 Task: Create a due date automation trigger when advanced on, 2 days after a card is due add fields without custom field "Resume" set to a number lower than 1 and greater than 10 at 11:00 AM.
Action: Mouse moved to (873, 249)
Screenshot: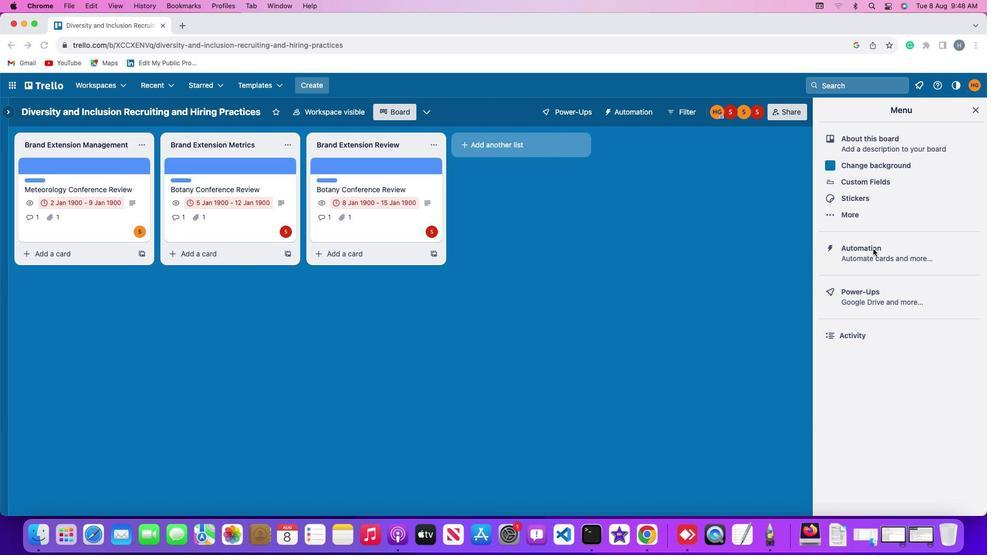 
Action: Mouse pressed left at (873, 249)
Screenshot: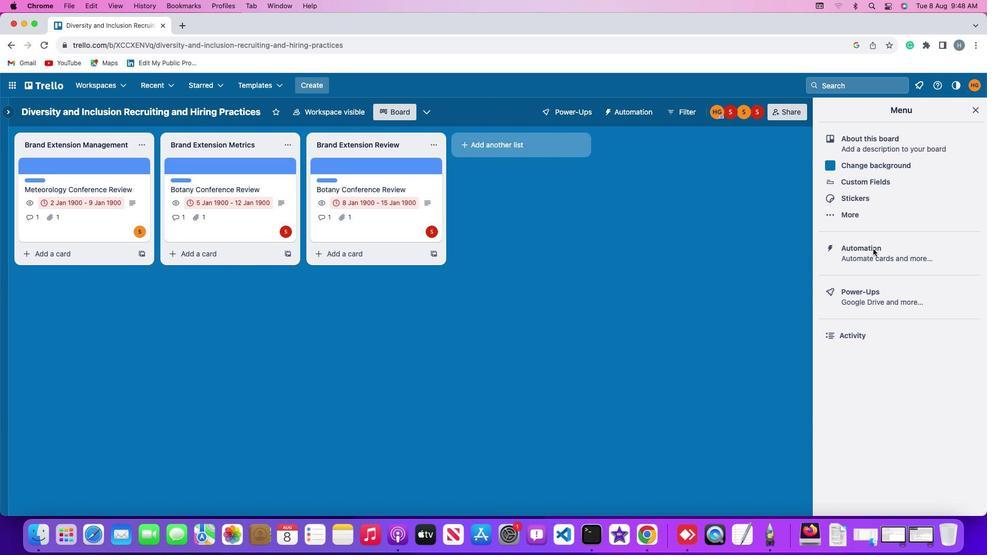
Action: Mouse pressed left at (873, 249)
Screenshot: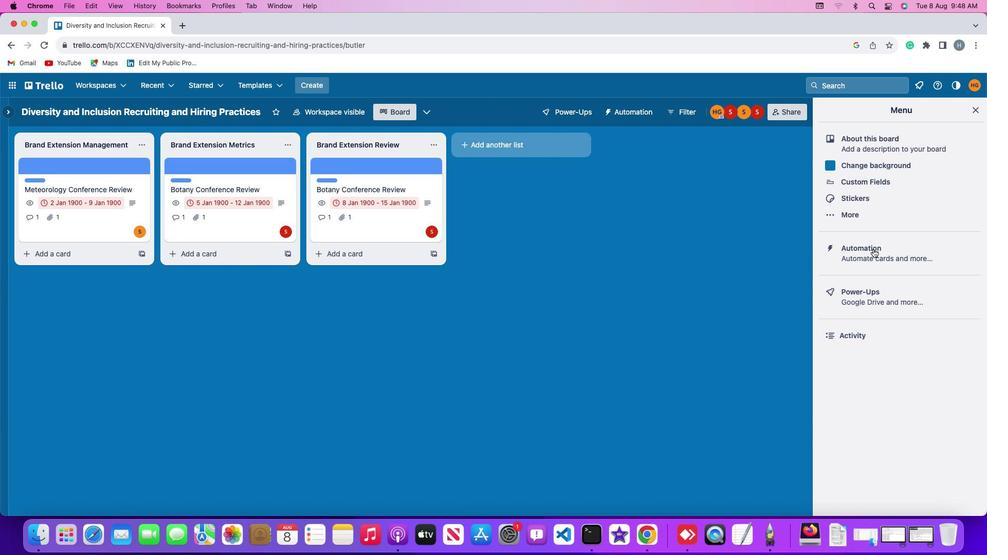 
Action: Mouse moved to (74, 245)
Screenshot: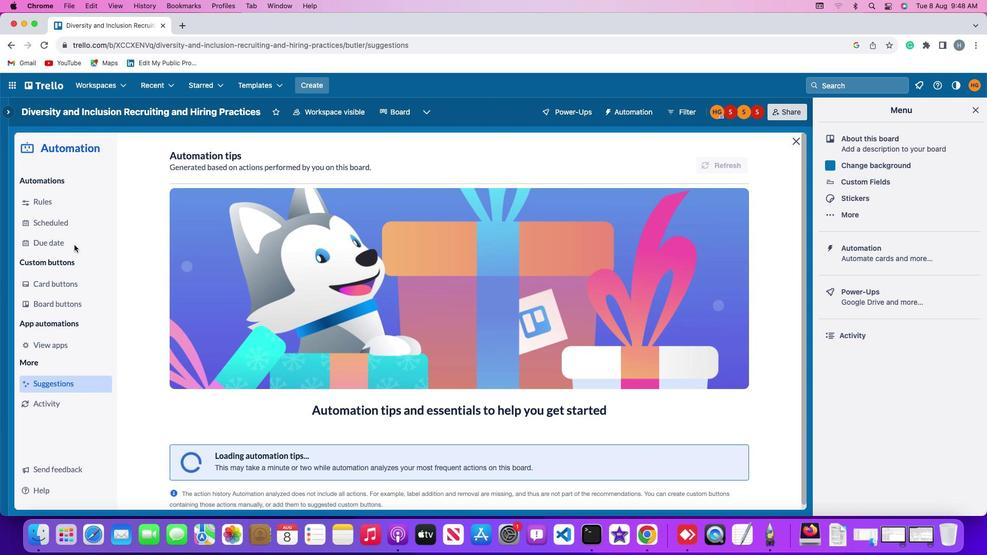 
Action: Mouse pressed left at (74, 245)
Screenshot: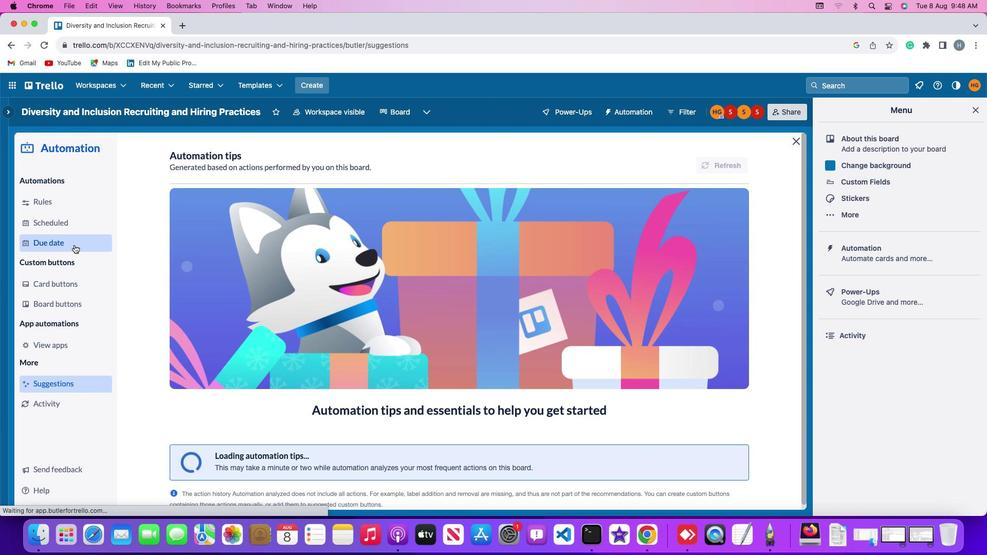 
Action: Mouse moved to (698, 159)
Screenshot: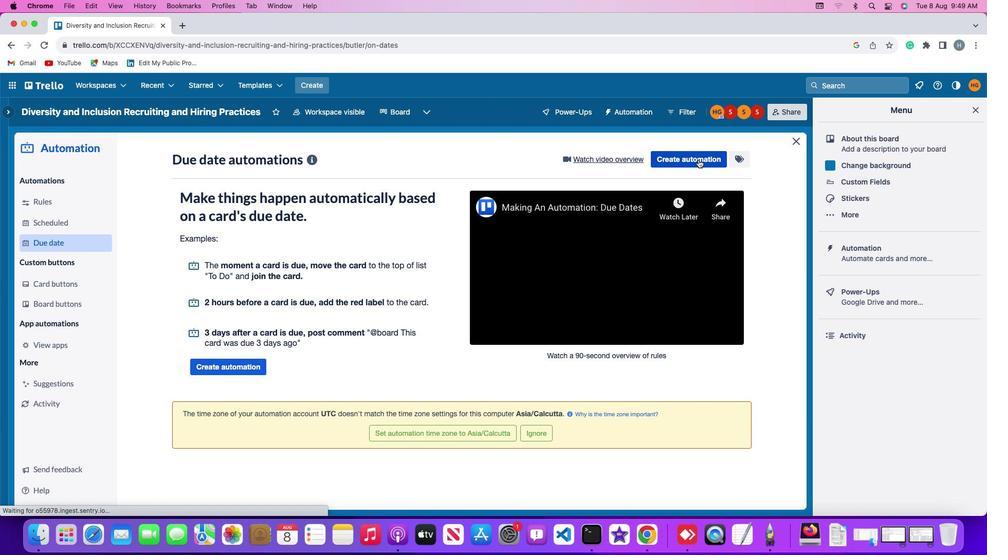 
Action: Mouse pressed left at (698, 159)
Screenshot: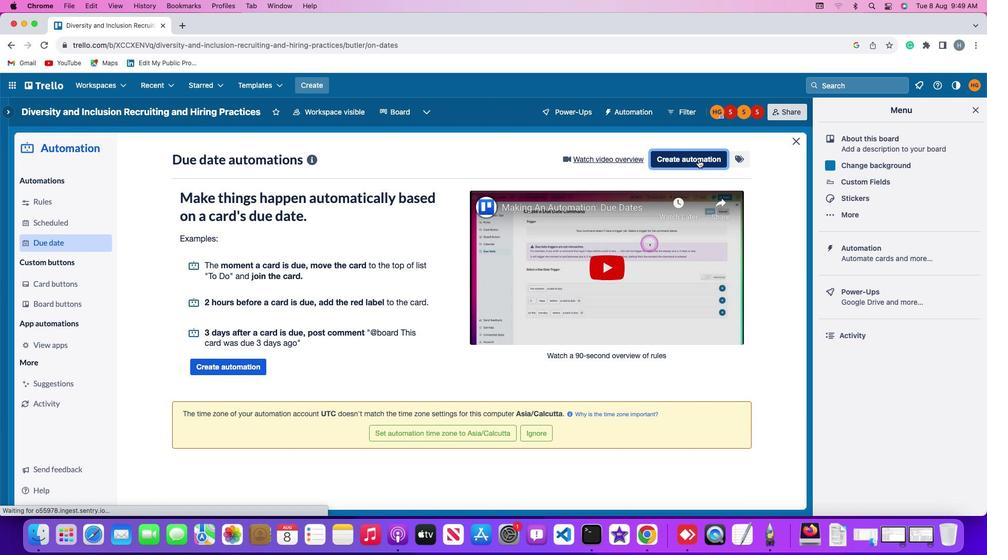 
Action: Mouse moved to (334, 258)
Screenshot: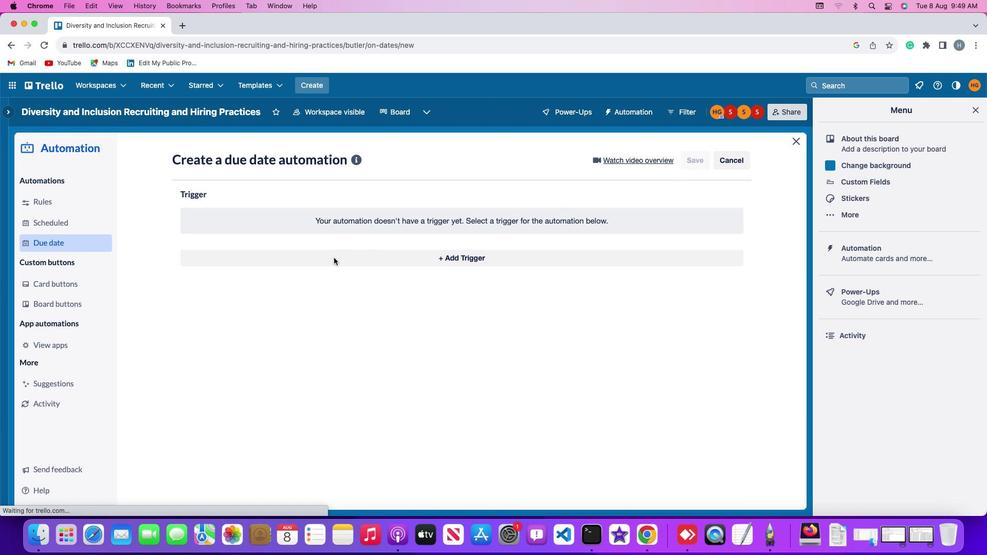 
Action: Mouse pressed left at (334, 258)
Screenshot: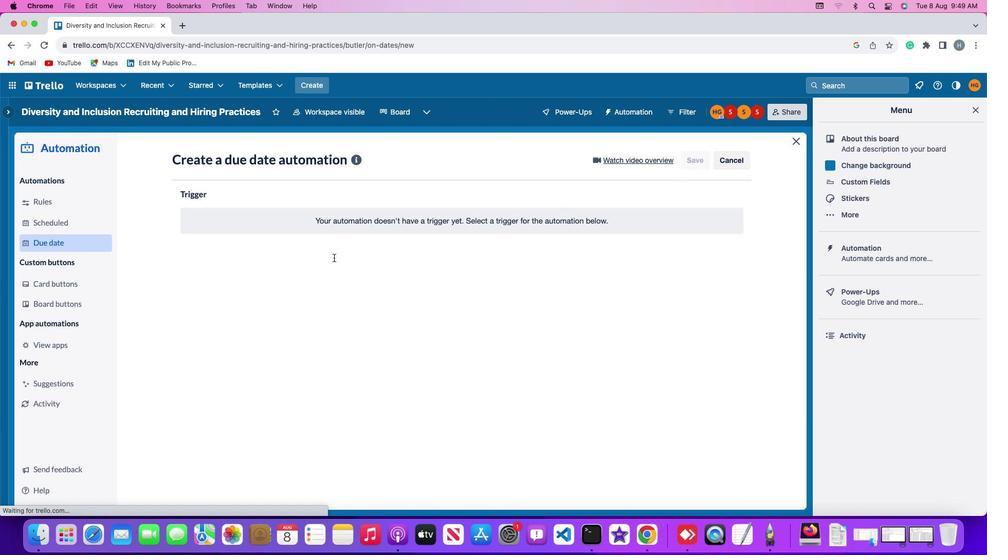 
Action: Mouse moved to (206, 412)
Screenshot: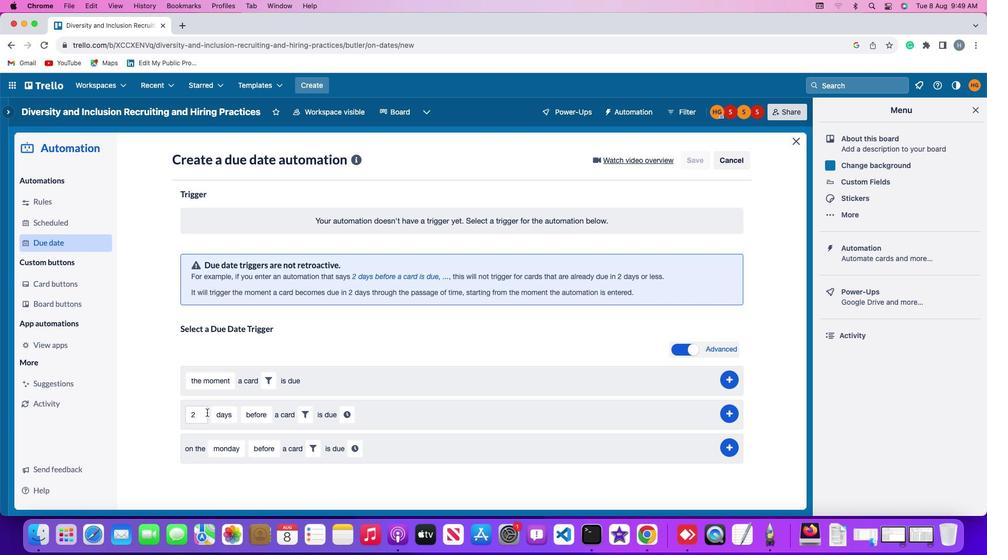 
Action: Mouse pressed left at (206, 412)
Screenshot: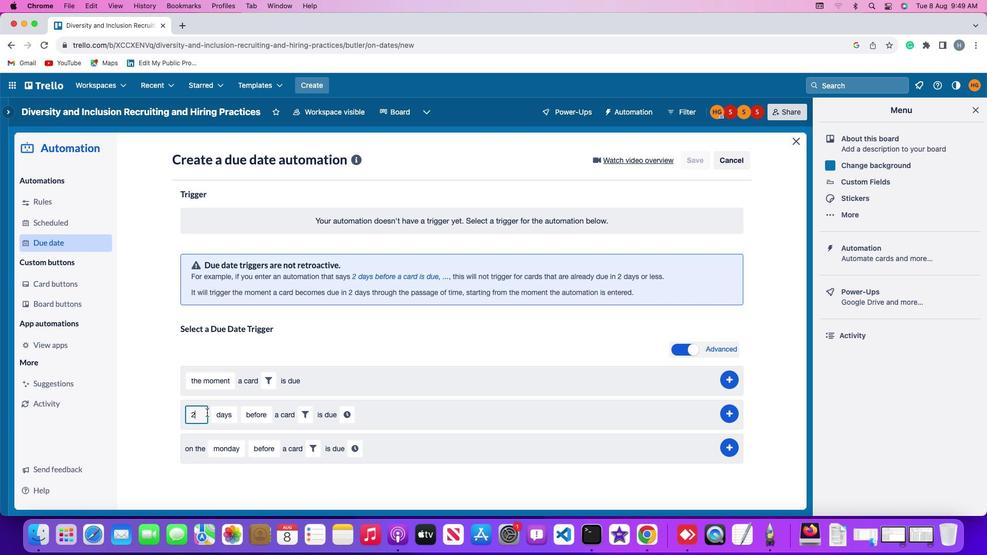 
Action: Key pressed Key.backspace'2'
Screenshot: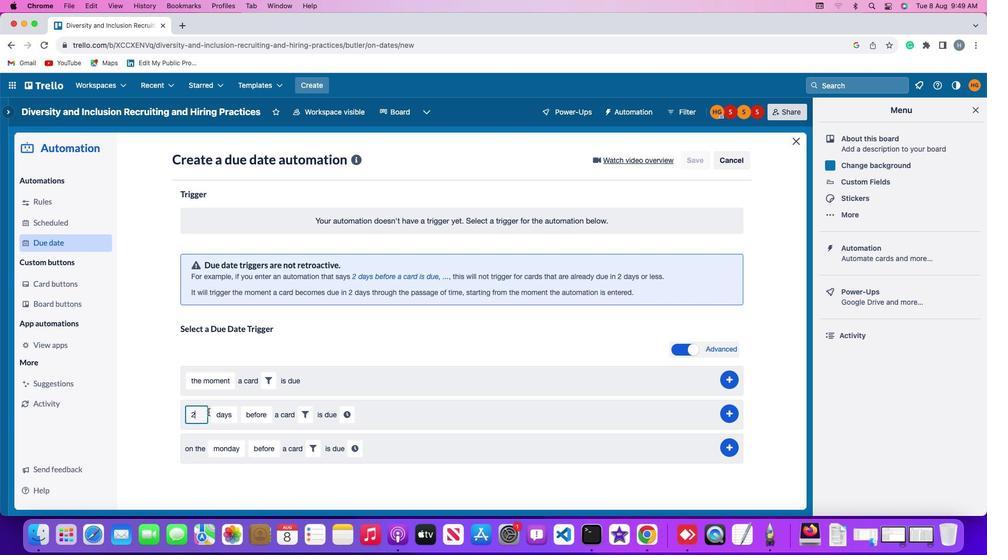 
Action: Mouse moved to (220, 413)
Screenshot: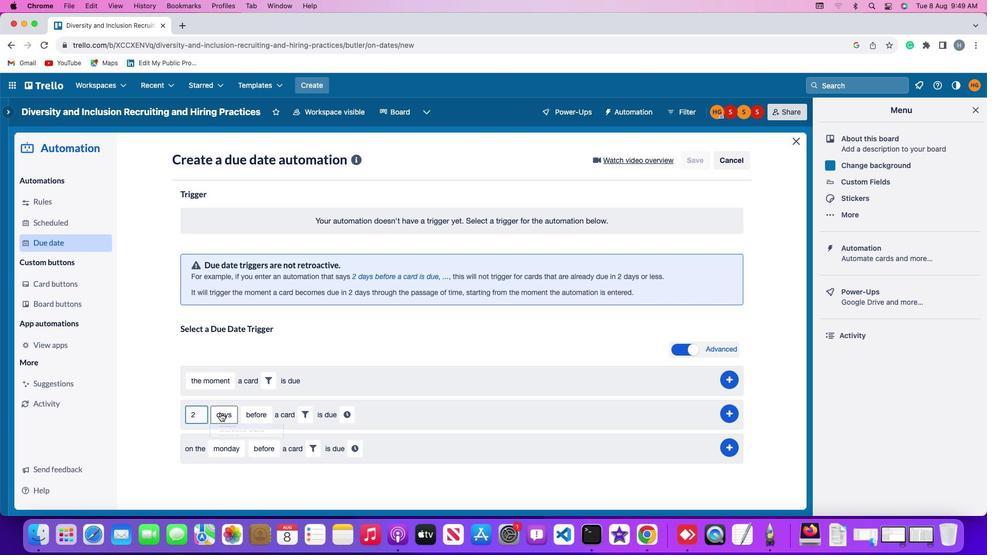 
Action: Mouse pressed left at (220, 413)
Screenshot: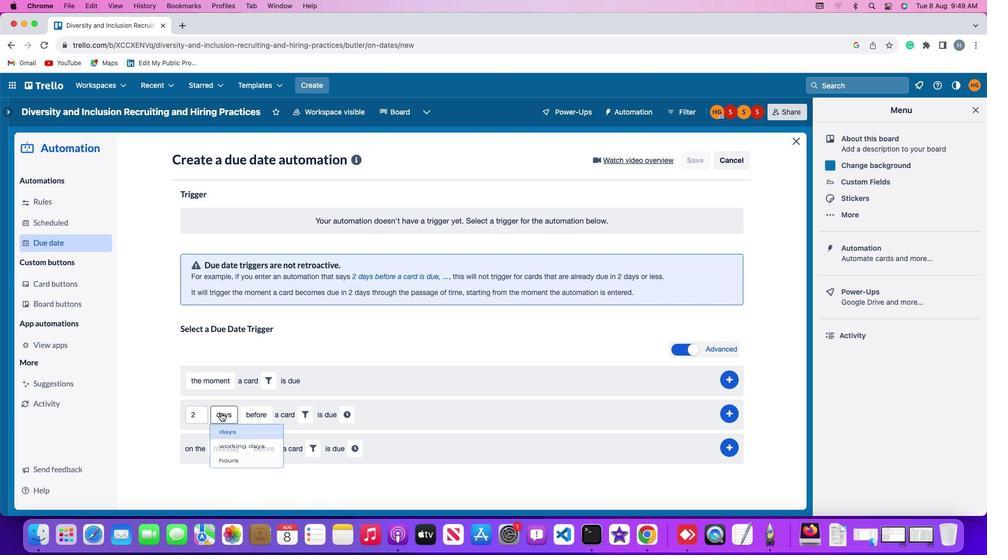 
Action: Mouse moved to (230, 437)
Screenshot: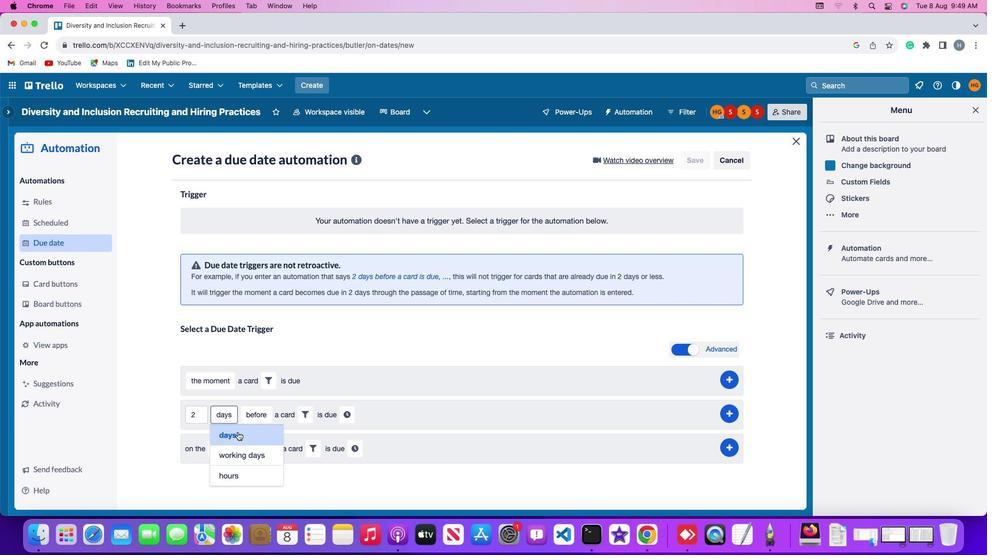 
Action: Mouse pressed left at (230, 437)
Screenshot: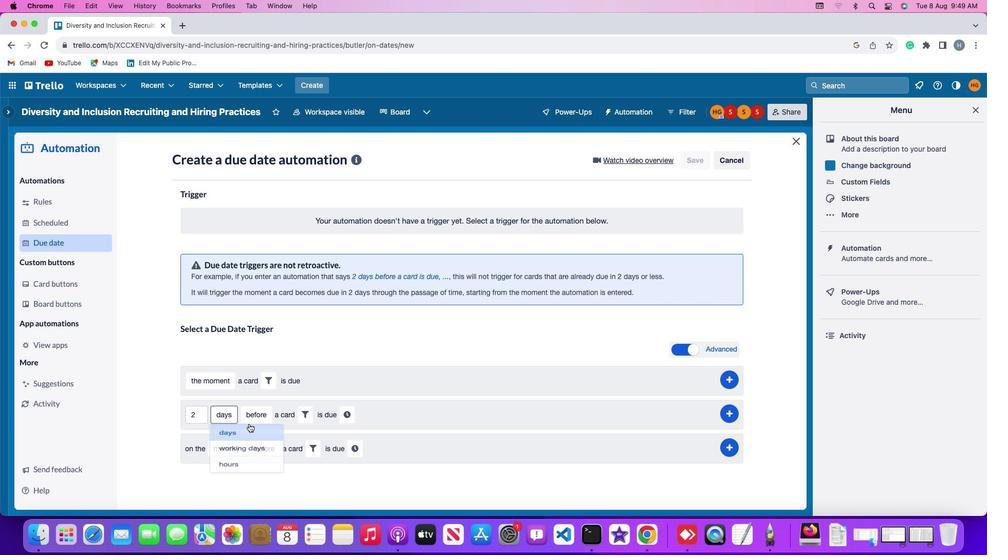 
Action: Mouse moved to (258, 417)
Screenshot: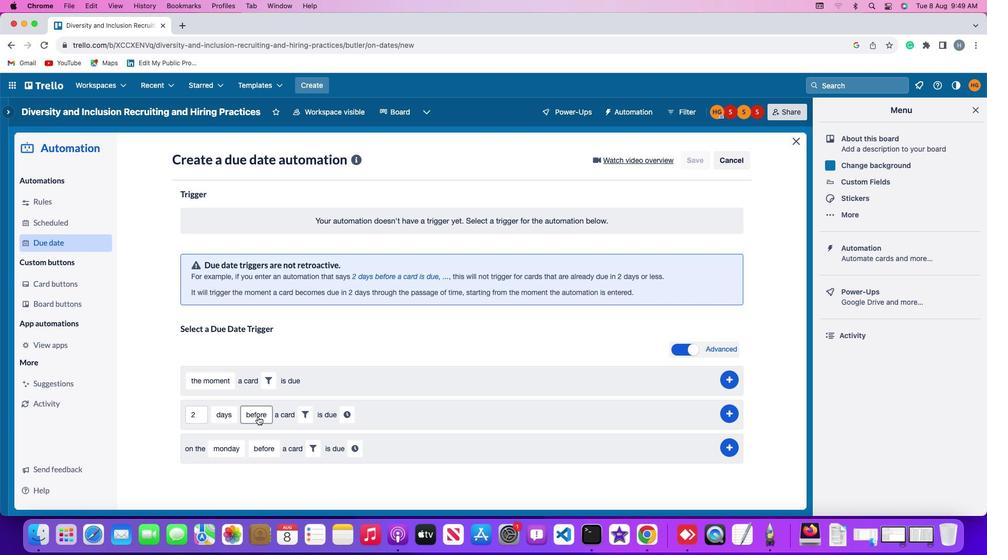 
Action: Mouse pressed left at (258, 417)
Screenshot: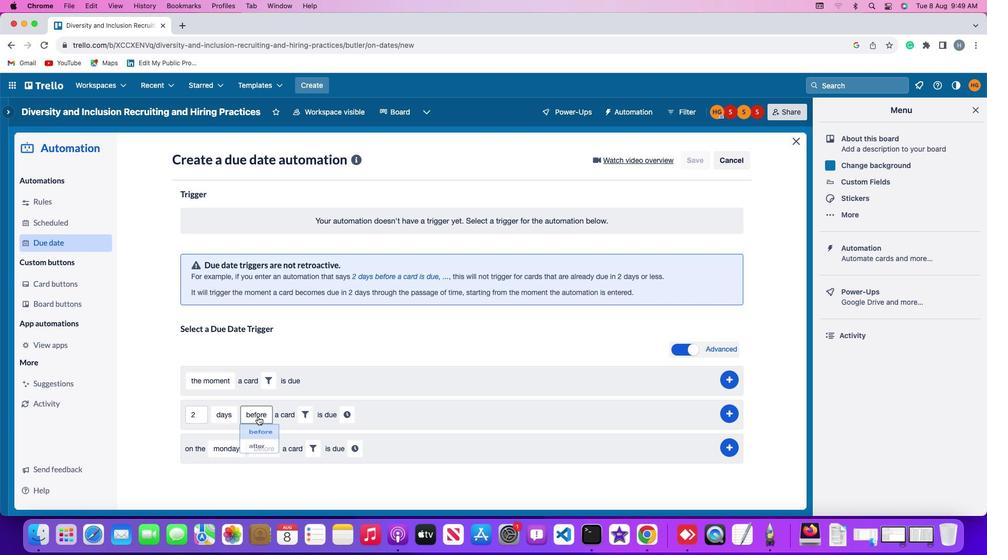 
Action: Mouse moved to (260, 453)
Screenshot: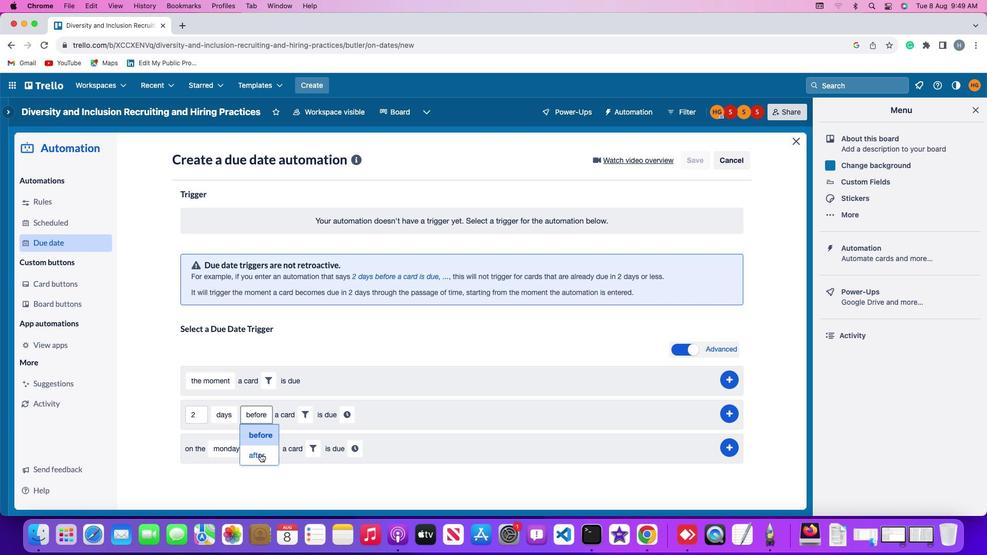 
Action: Mouse pressed left at (260, 453)
Screenshot: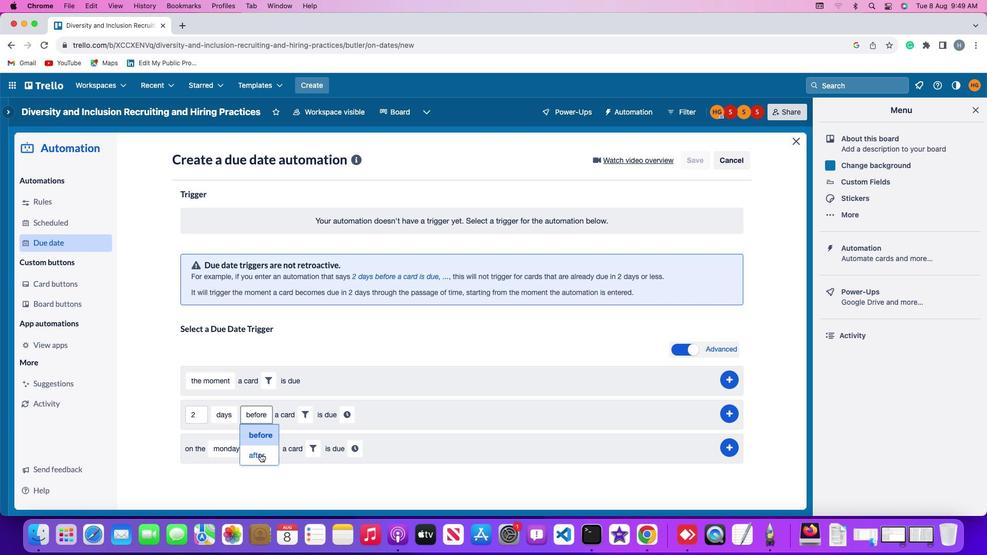 
Action: Mouse moved to (302, 412)
Screenshot: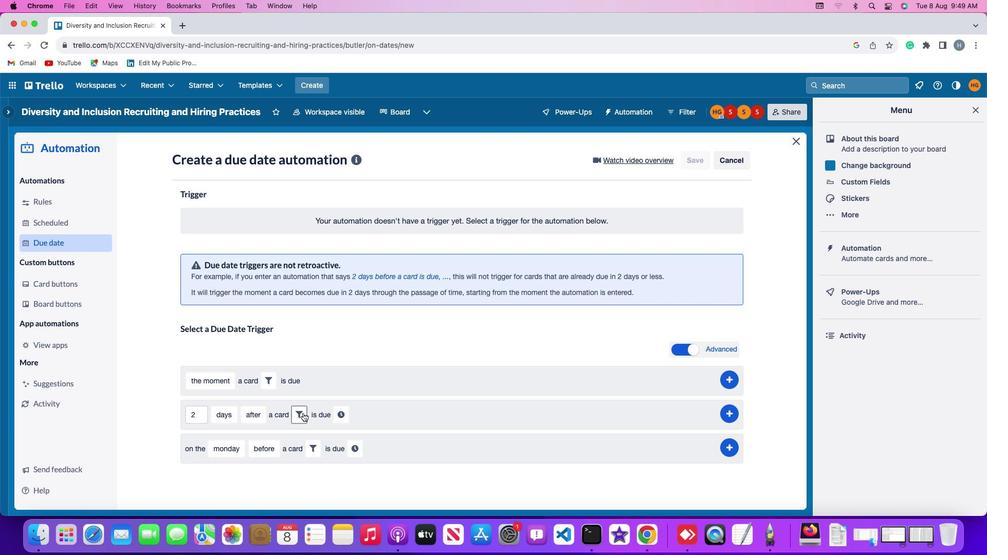 
Action: Mouse pressed left at (302, 412)
Screenshot: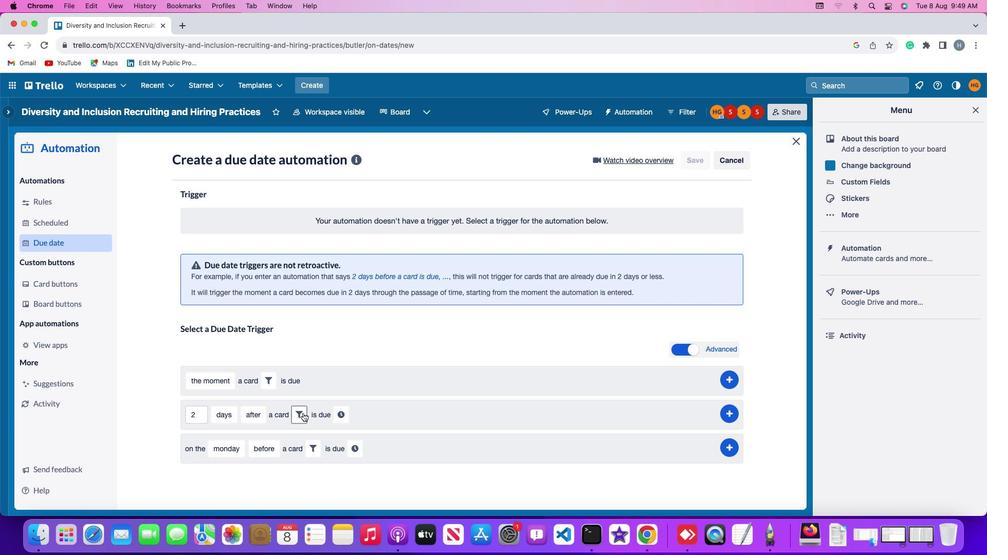 
Action: Mouse moved to (465, 447)
Screenshot: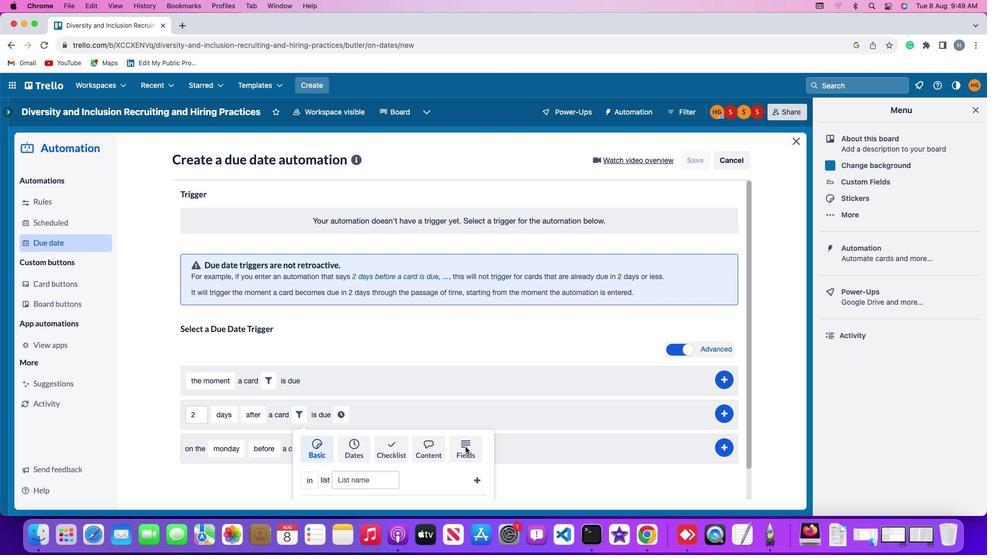
Action: Mouse pressed left at (465, 447)
Screenshot: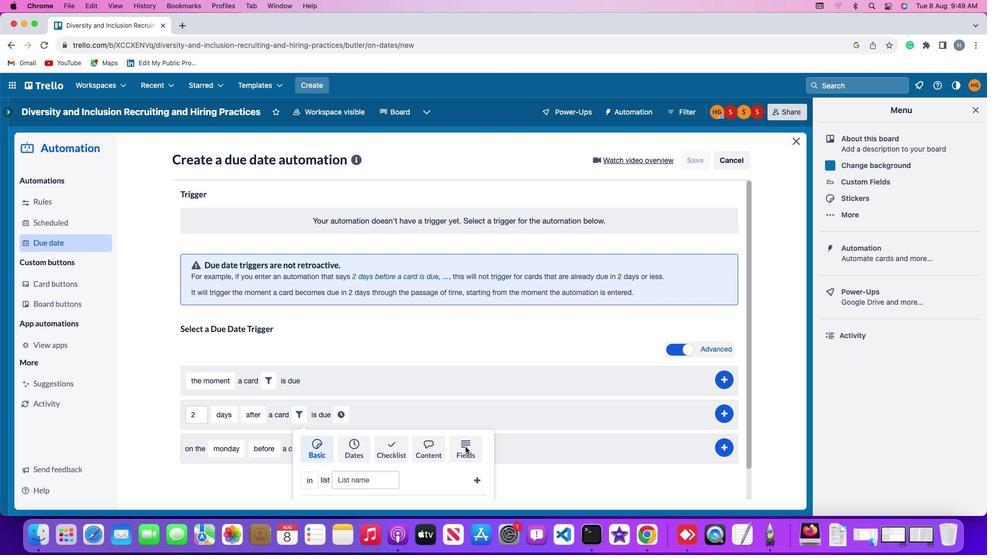 
Action: Mouse moved to (293, 458)
Screenshot: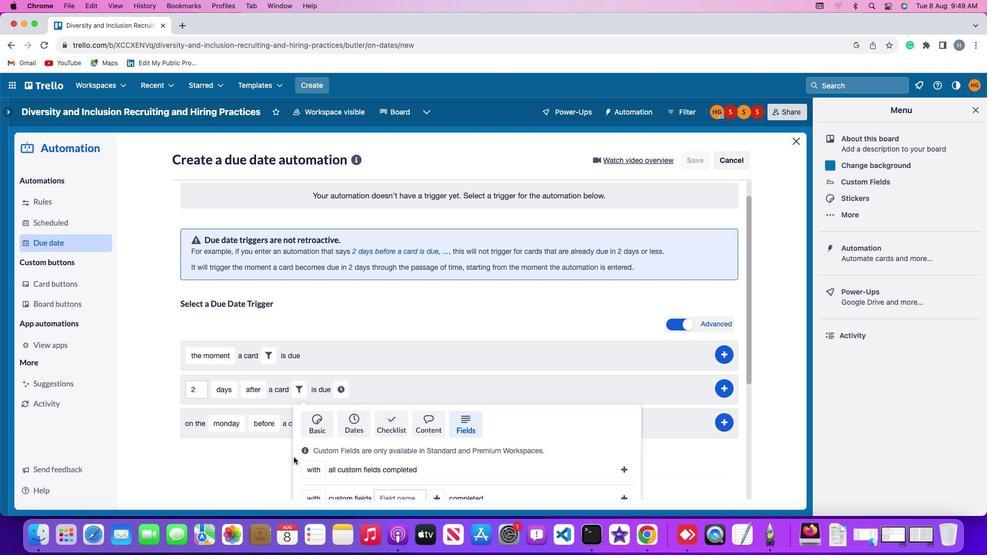 
Action: Mouse scrolled (293, 458) with delta (0, 0)
Screenshot: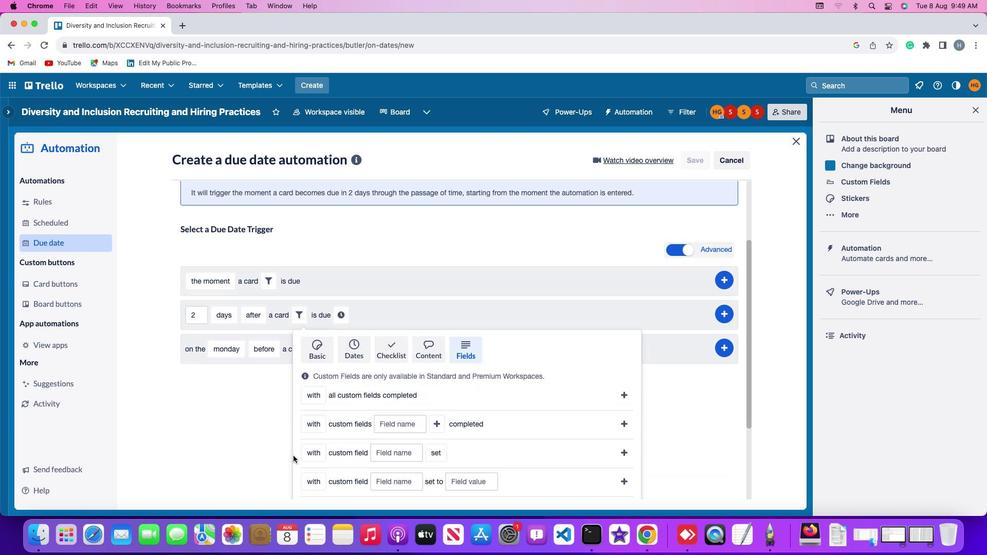 
Action: Mouse scrolled (293, 458) with delta (0, 0)
Screenshot: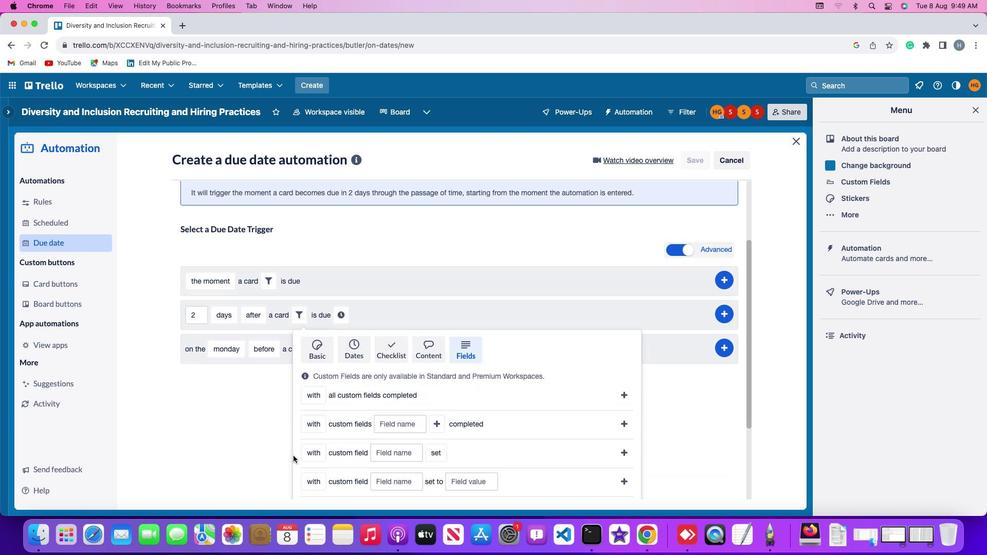 
Action: Mouse scrolled (293, 458) with delta (0, -1)
Screenshot: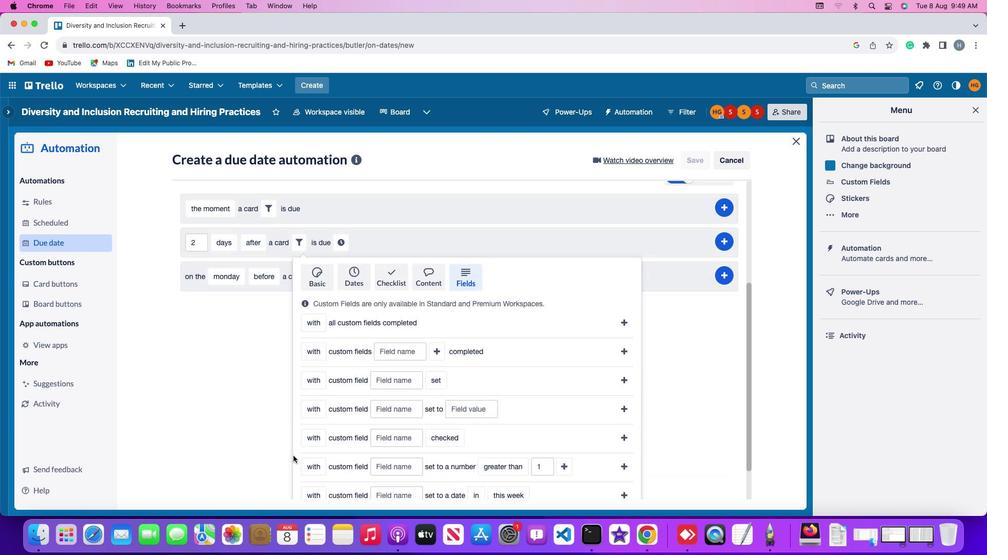 
Action: Mouse scrolled (293, 458) with delta (0, -2)
Screenshot: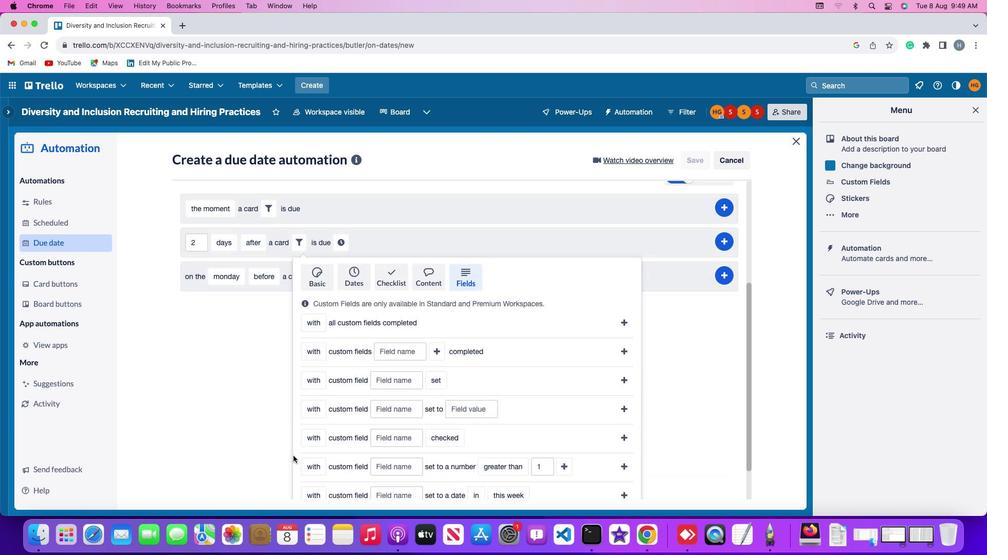 
Action: Mouse moved to (293, 457)
Screenshot: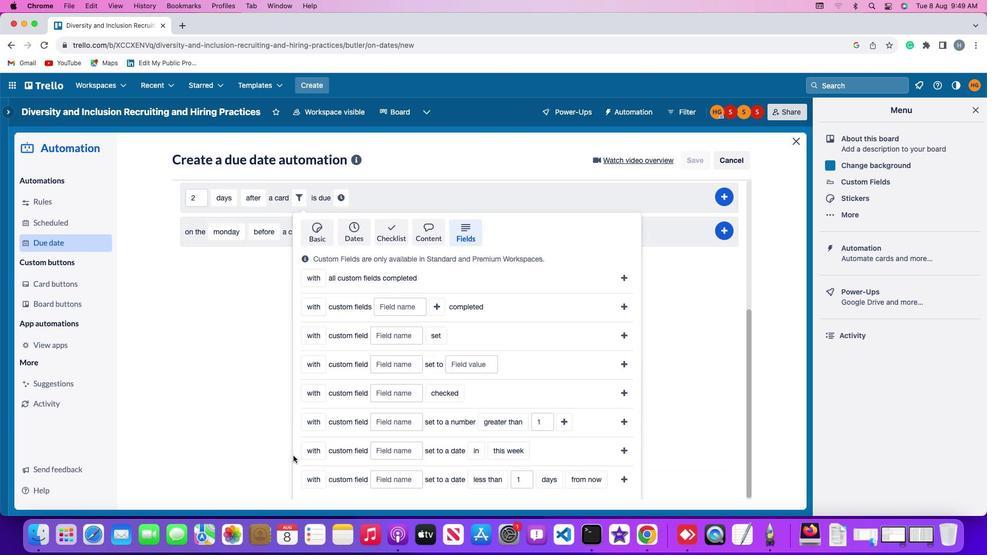 
Action: Mouse scrolled (293, 457) with delta (0, -2)
Screenshot: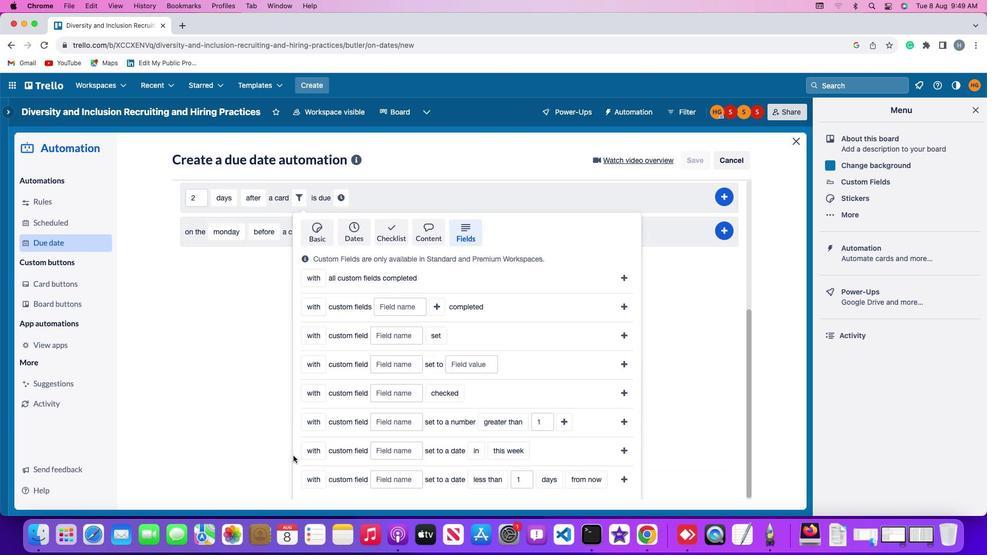 
Action: Mouse moved to (307, 424)
Screenshot: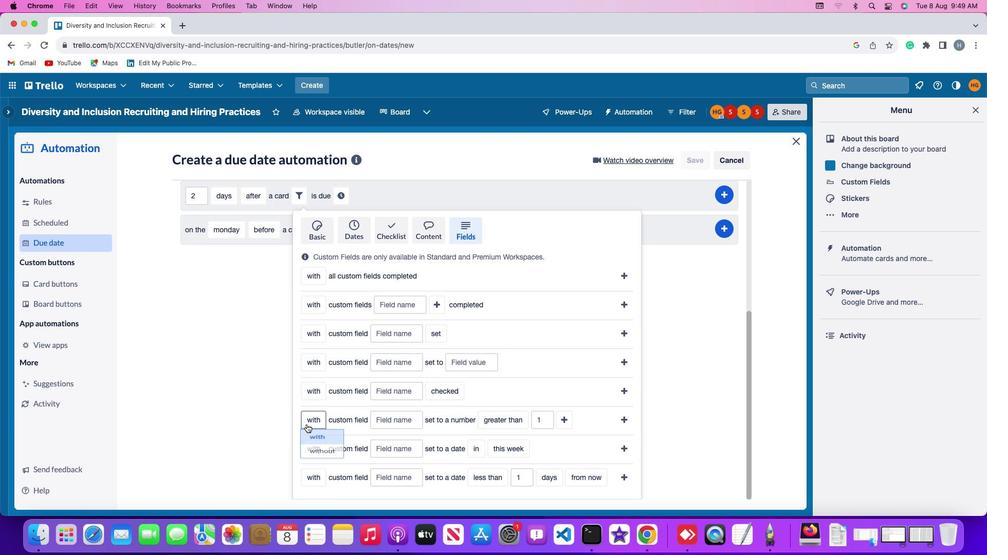 
Action: Mouse pressed left at (307, 424)
Screenshot: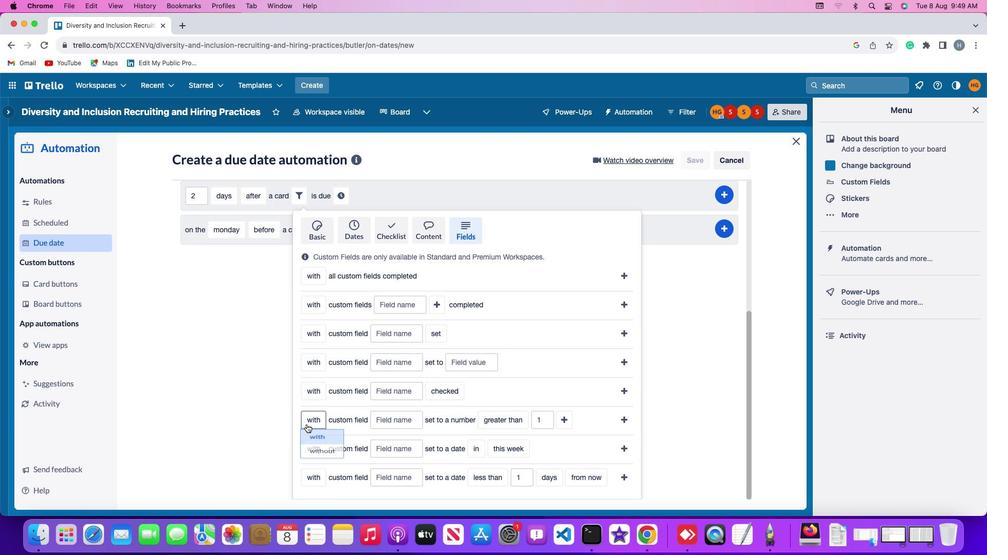 
Action: Mouse moved to (314, 458)
Screenshot: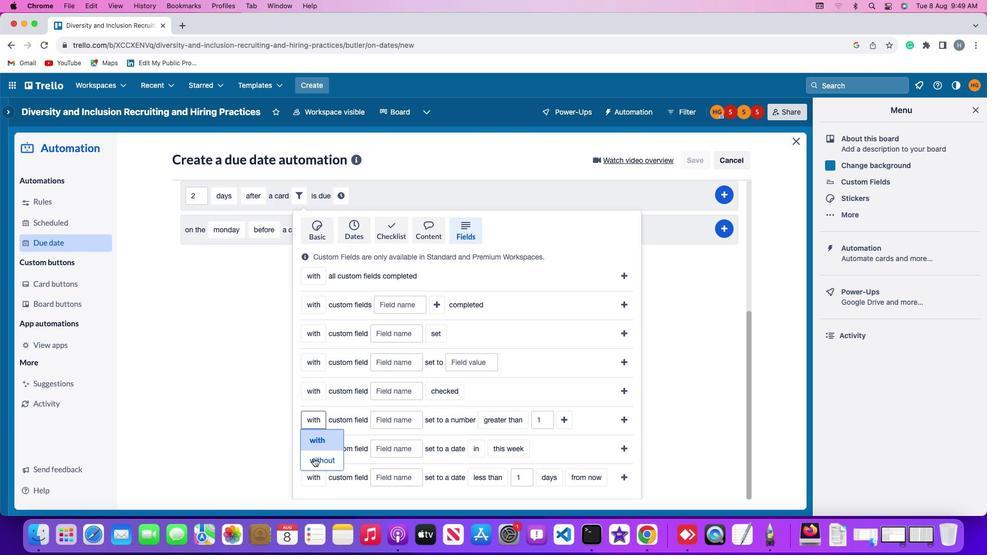 
Action: Mouse pressed left at (314, 458)
Screenshot: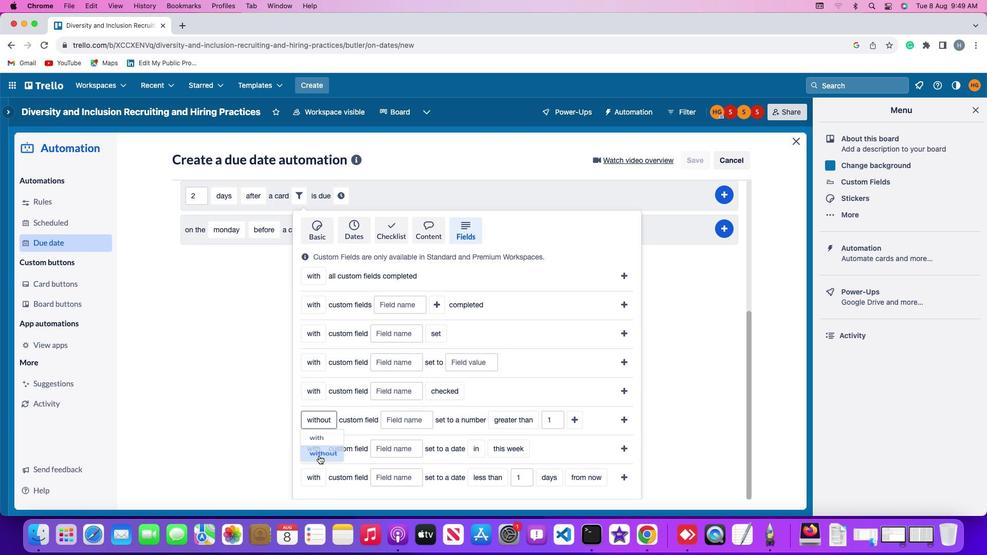 
Action: Mouse moved to (409, 421)
Screenshot: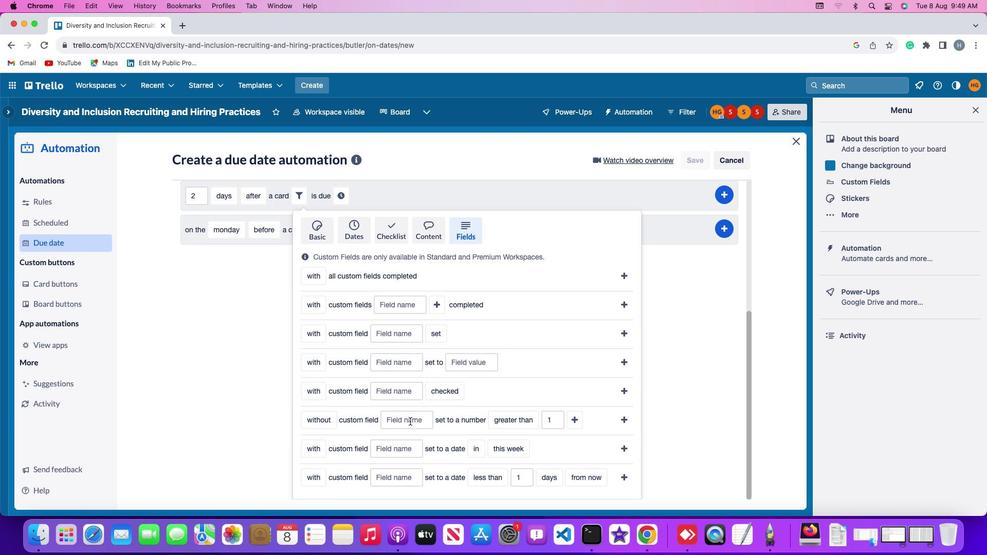 
Action: Mouse pressed left at (409, 421)
Screenshot: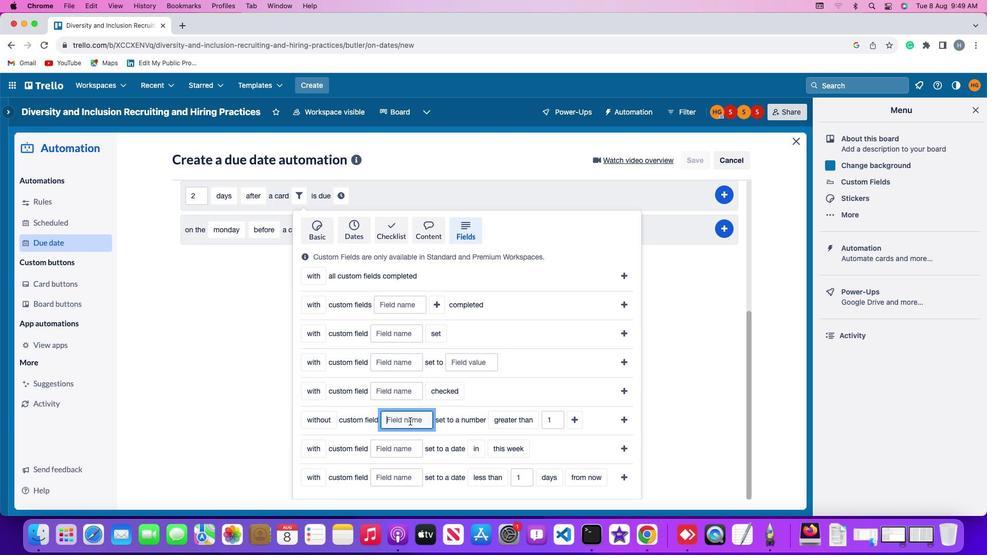 
Action: Key pressed Key.shift'R''e''s''u''m''e'
Screenshot: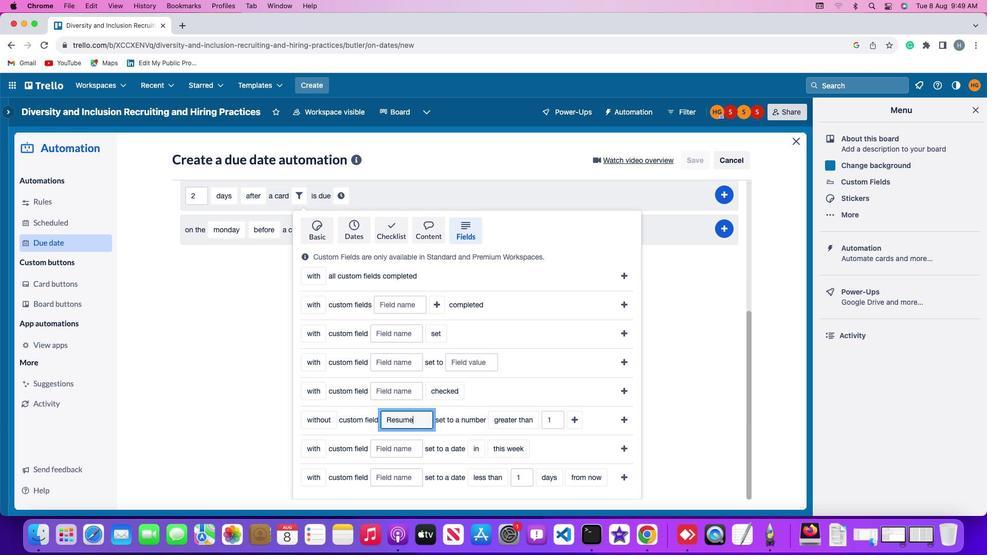 
Action: Mouse moved to (515, 422)
Screenshot: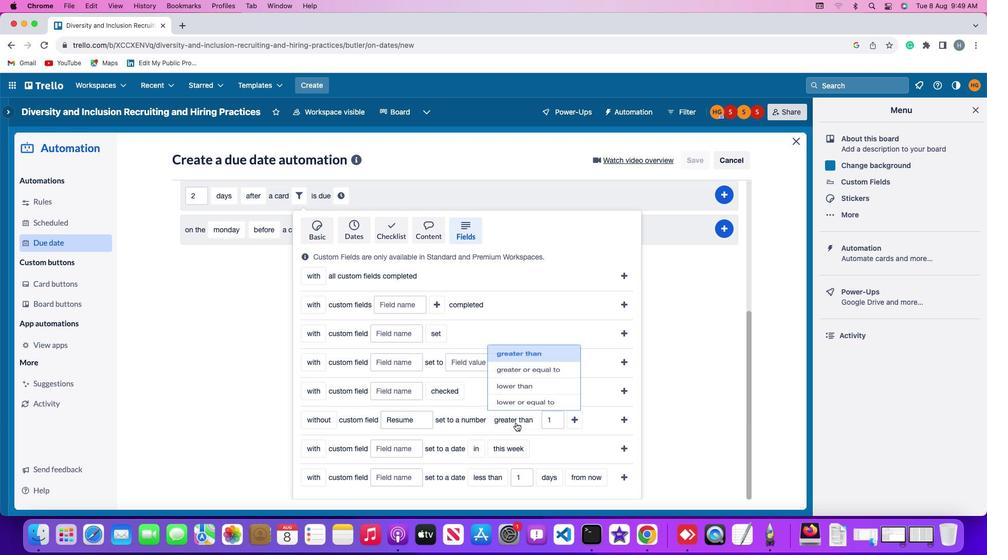 
Action: Mouse pressed left at (515, 422)
Screenshot: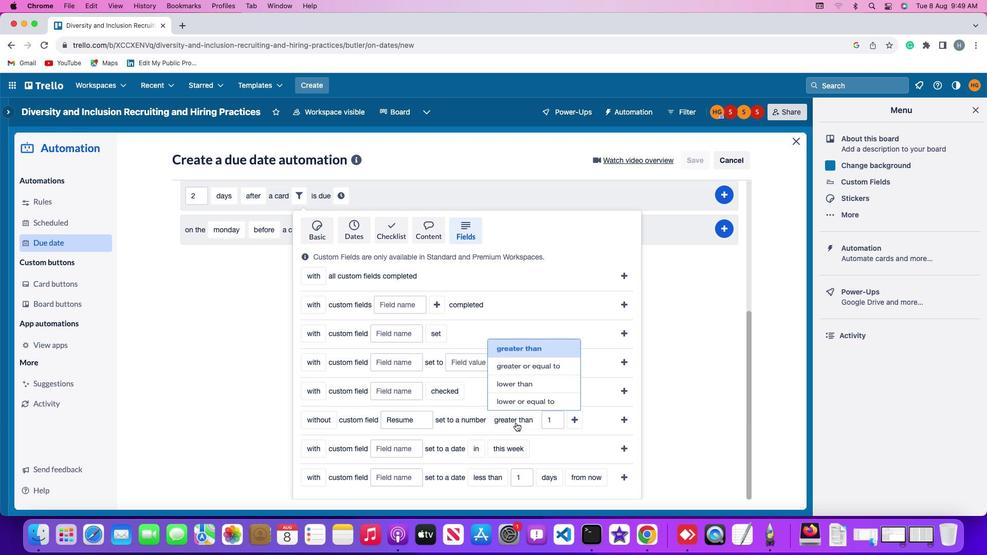 
Action: Mouse moved to (520, 378)
Screenshot: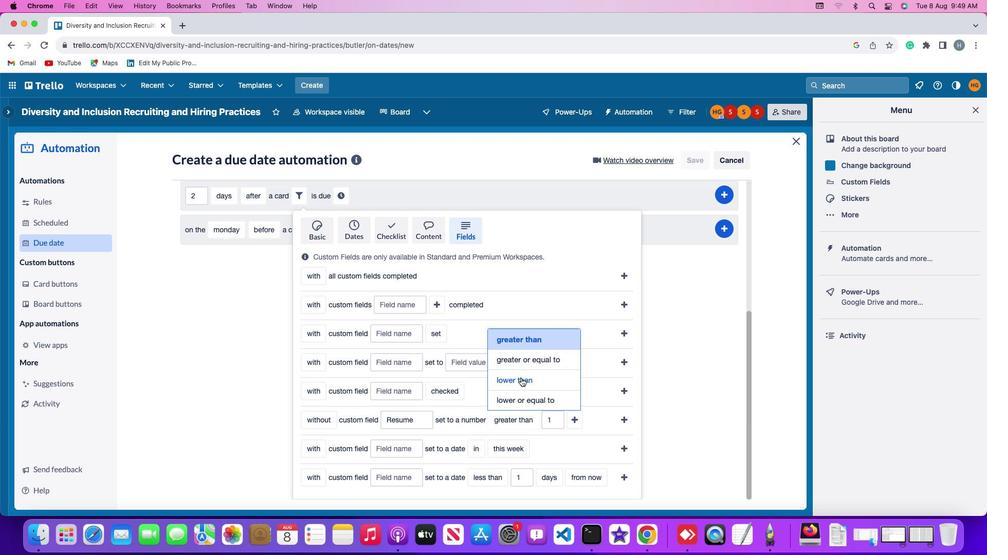 
Action: Mouse pressed left at (520, 378)
Screenshot: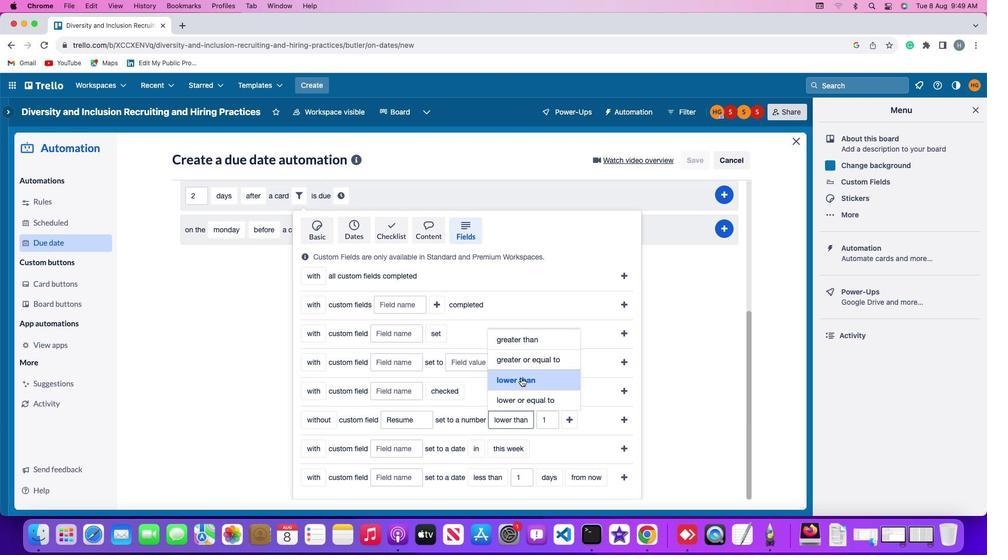 
Action: Mouse moved to (551, 422)
Screenshot: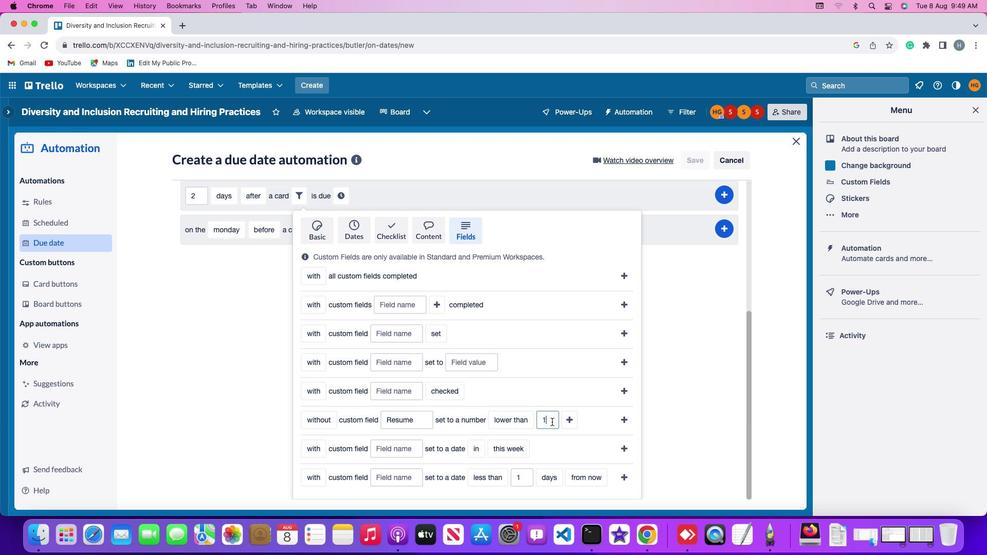 
Action: Mouse pressed left at (551, 422)
Screenshot: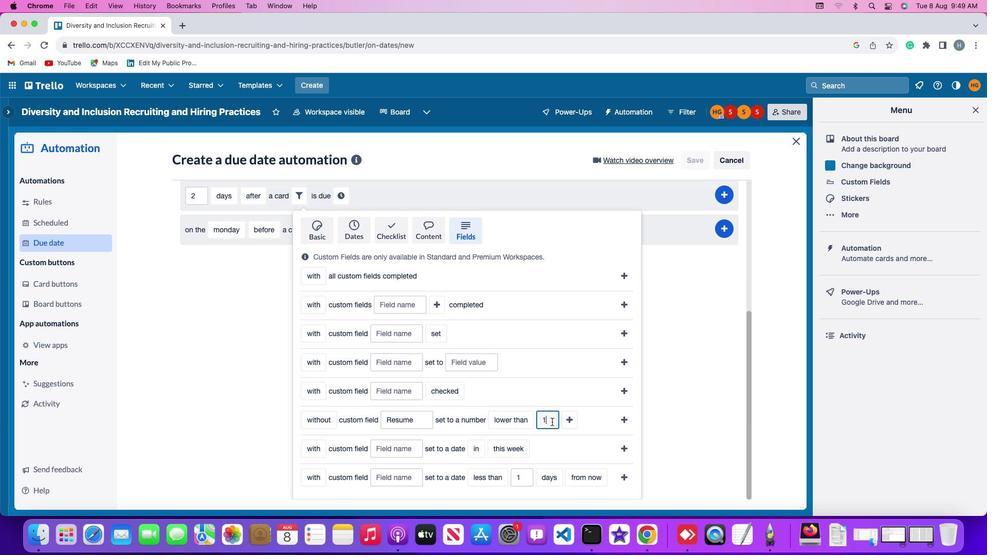 
Action: Key pressed Key.backspace'1'
Screenshot: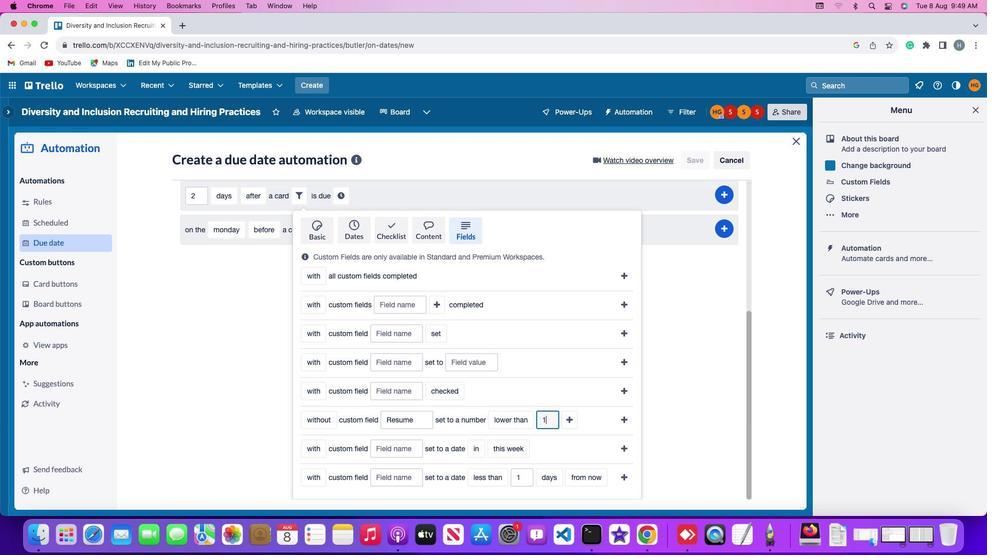 
Action: Mouse moved to (572, 421)
Screenshot: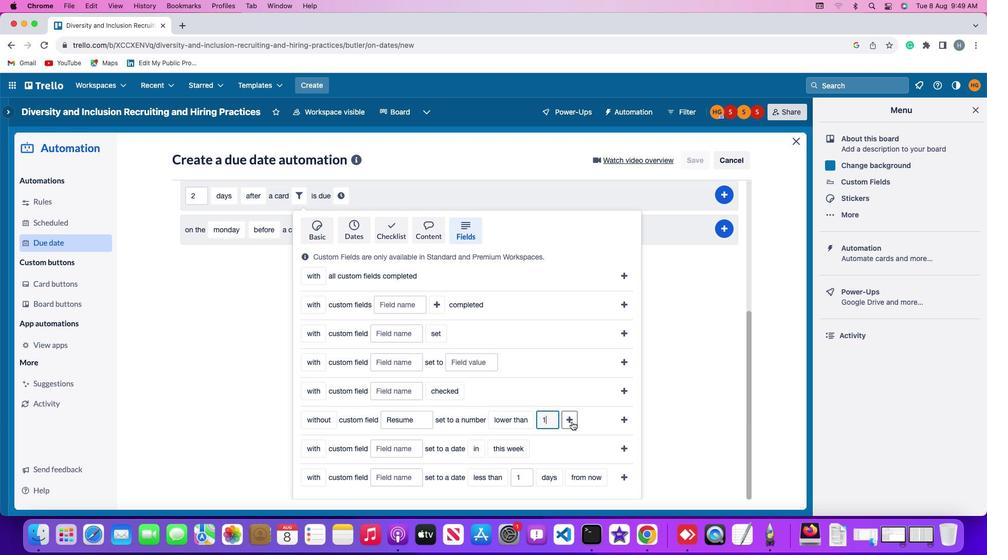 
Action: Mouse pressed left at (572, 421)
Screenshot: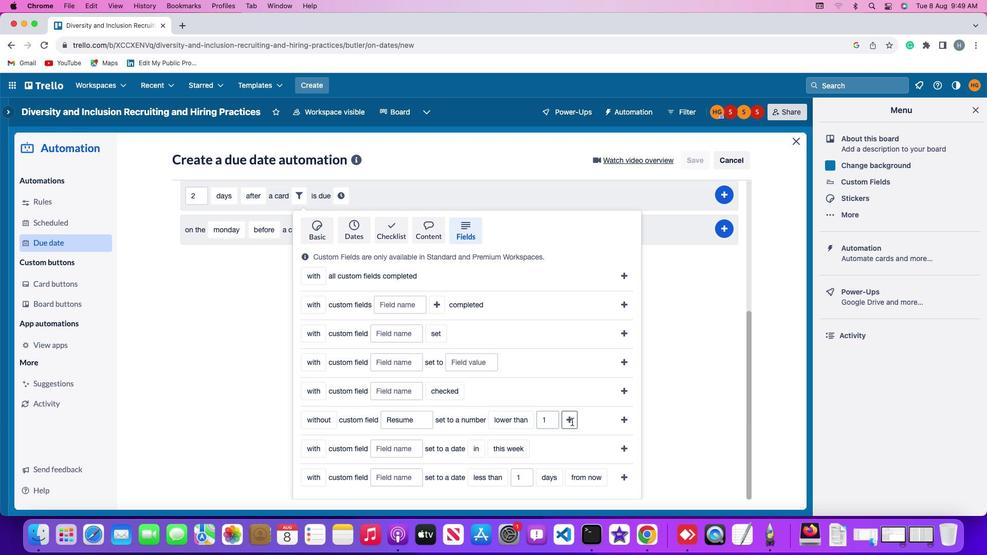 
Action: Mouse moved to (621, 421)
Screenshot: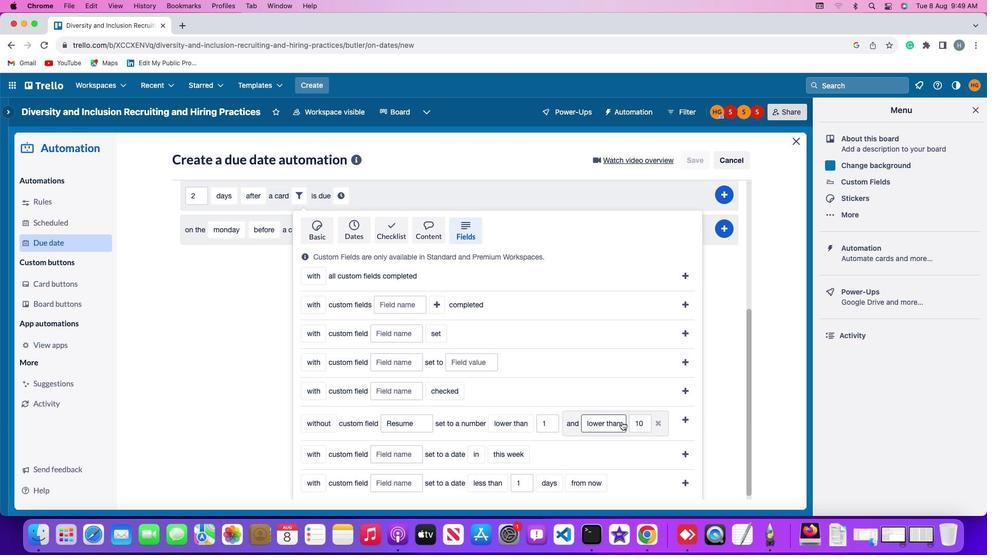 
Action: Mouse pressed left at (621, 421)
Screenshot: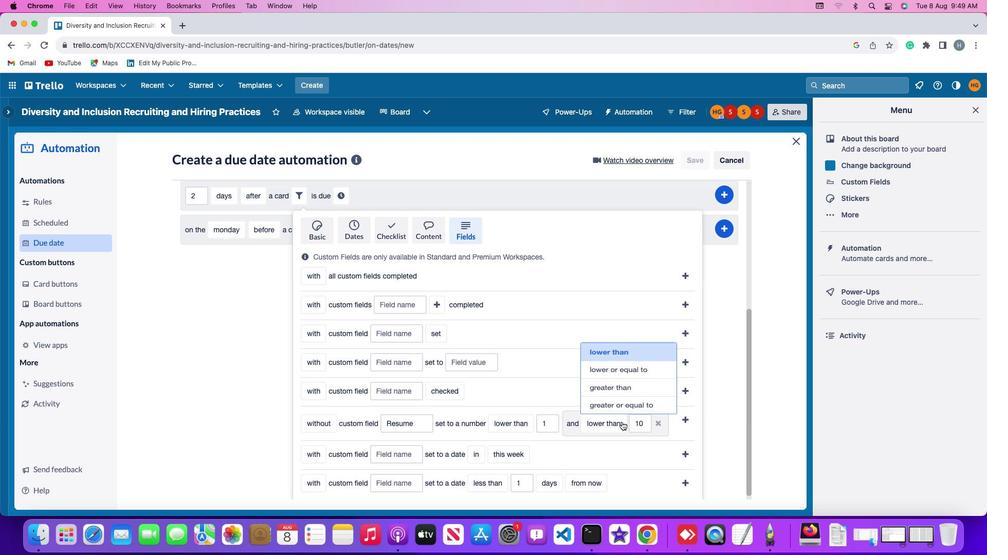 
Action: Mouse moved to (619, 385)
Screenshot: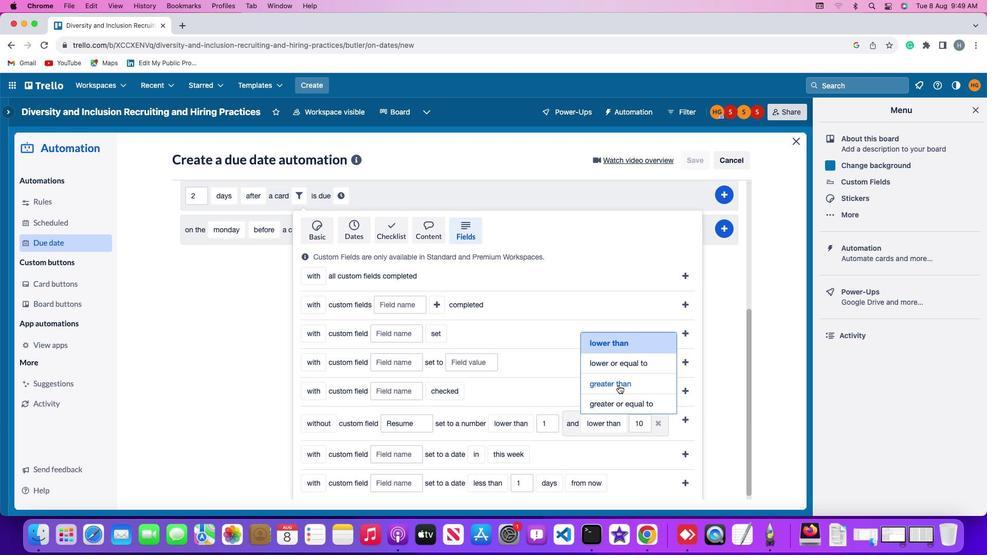 
Action: Mouse pressed left at (619, 385)
Screenshot: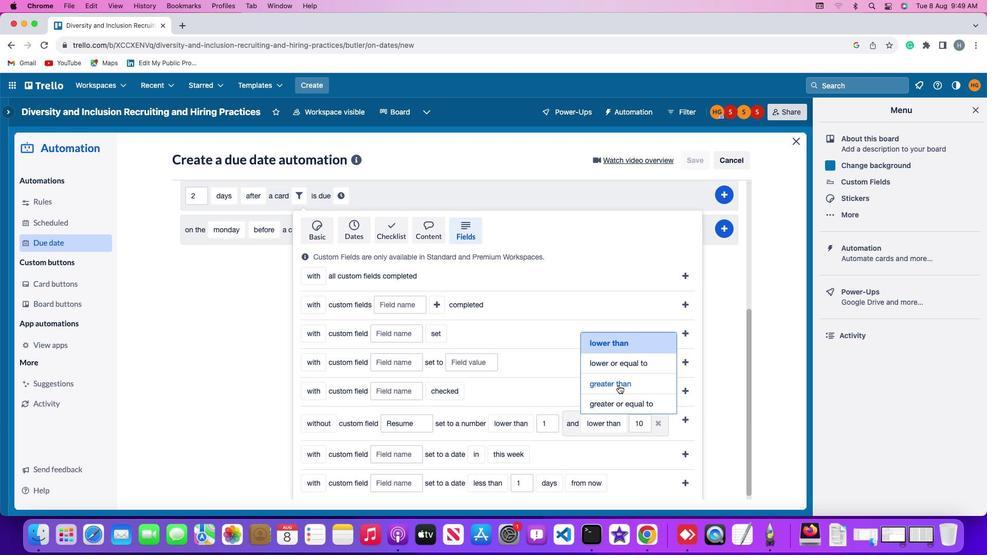 
Action: Mouse moved to (646, 423)
Screenshot: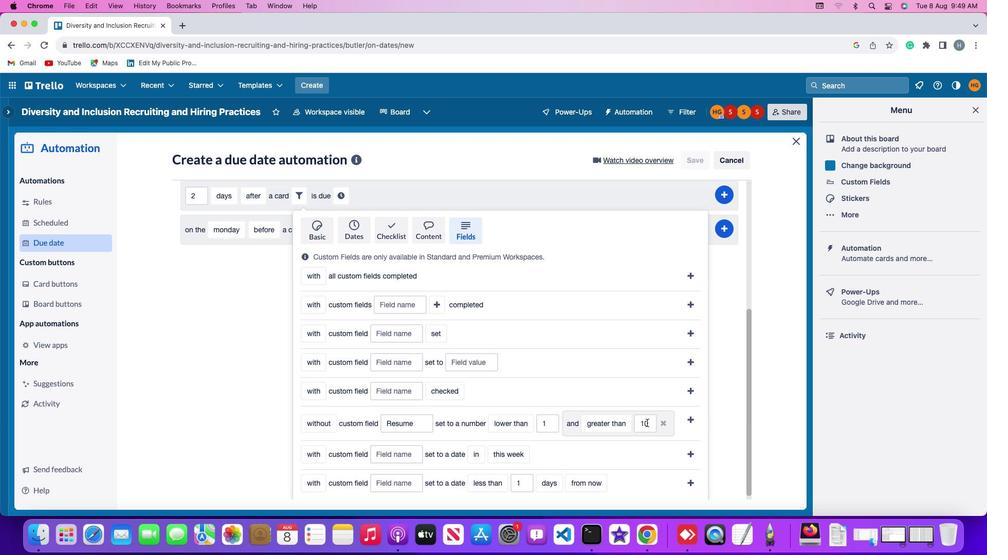 
Action: Mouse pressed left at (646, 423)
Screenshot: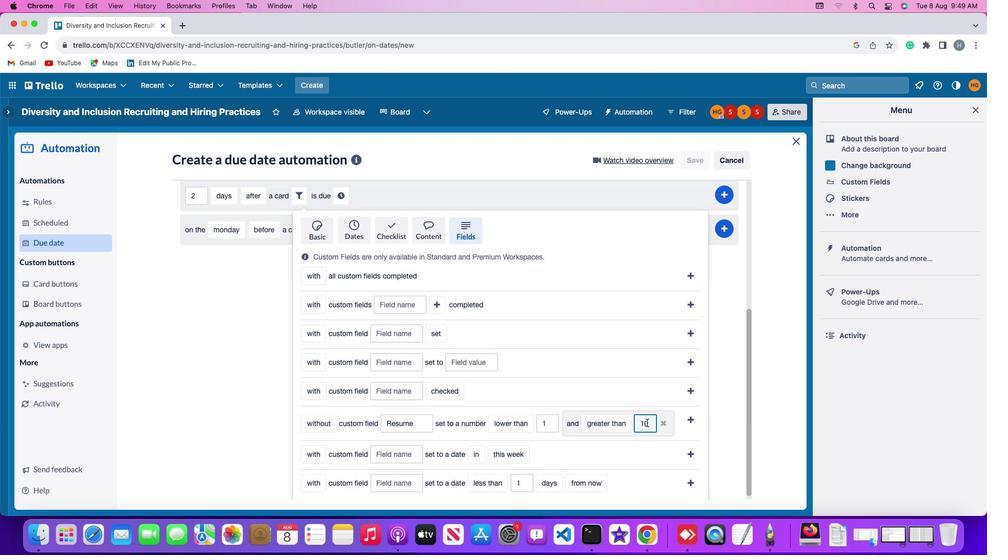 
Action: Mouse moved to (652, 423)
Screenshot: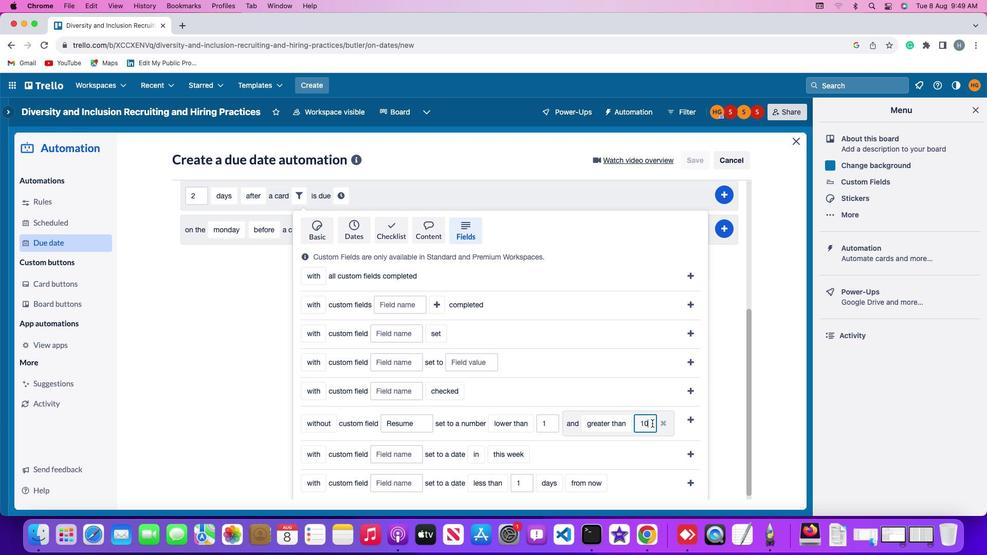 
Action: Key pressed Key.backspaceKey.backspace'1''0'
Screenshot: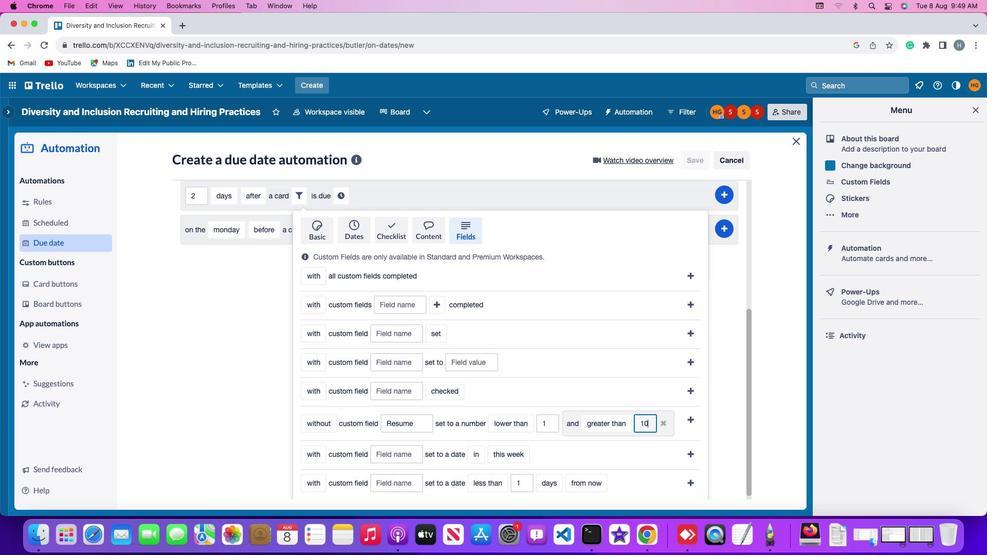 
Action: Mouse moved to (689, 420)
Screenshot: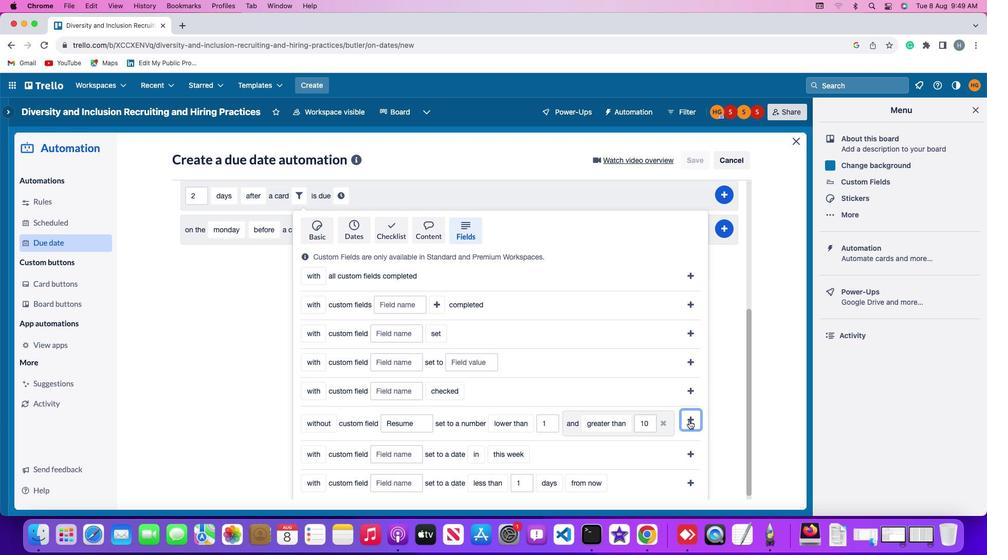 
Action: Mouse pressed left at (689, 420)
Screenshot: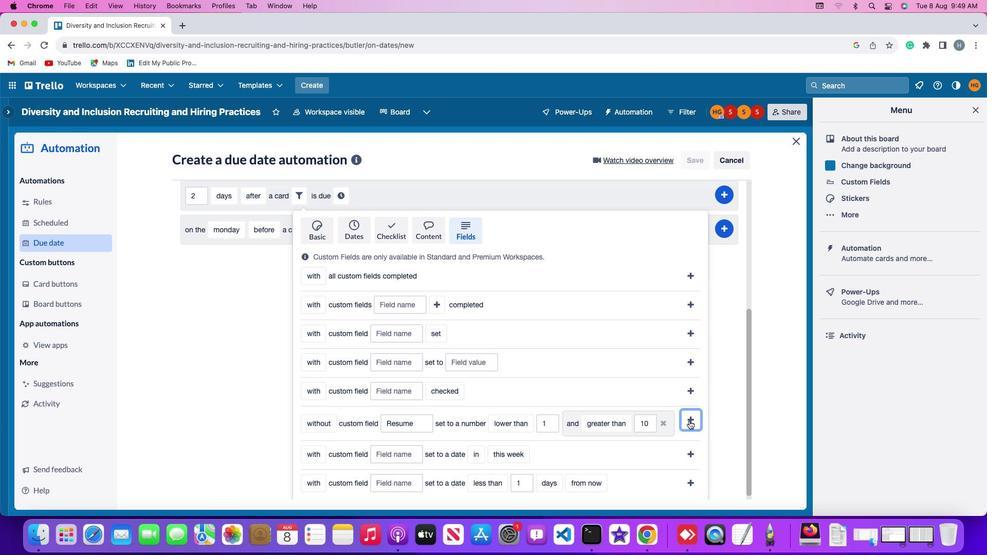 
Action: Mouse moved to (622, 413)
Screenshot: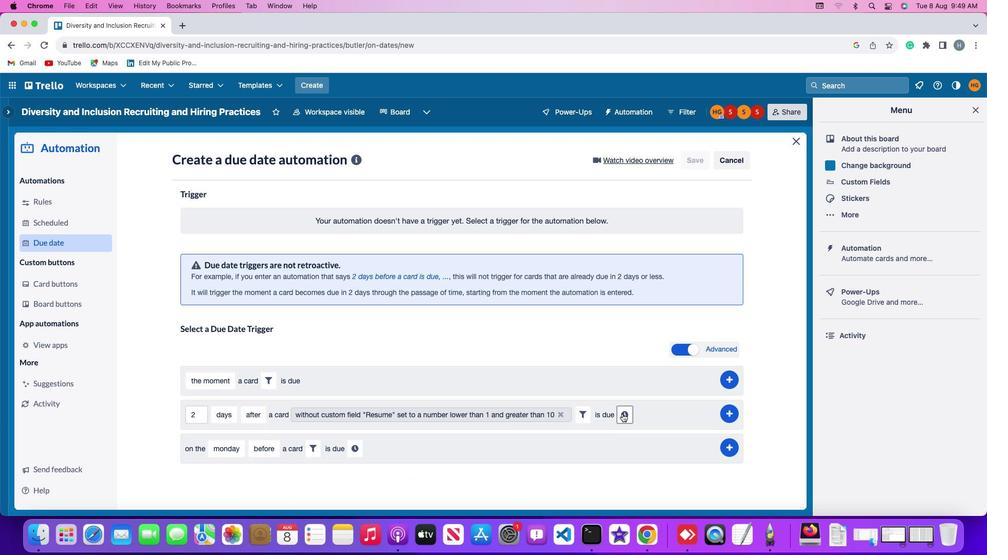 
Action: Mouse pressed left at (622, 413)
Screenshot: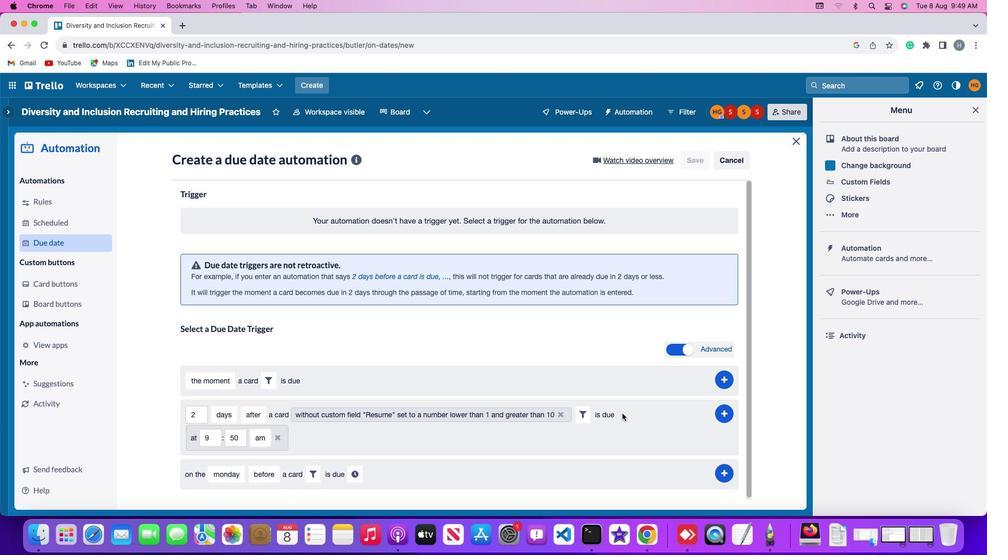 
Action: Mouse moved to (218, 434)
Screenshot: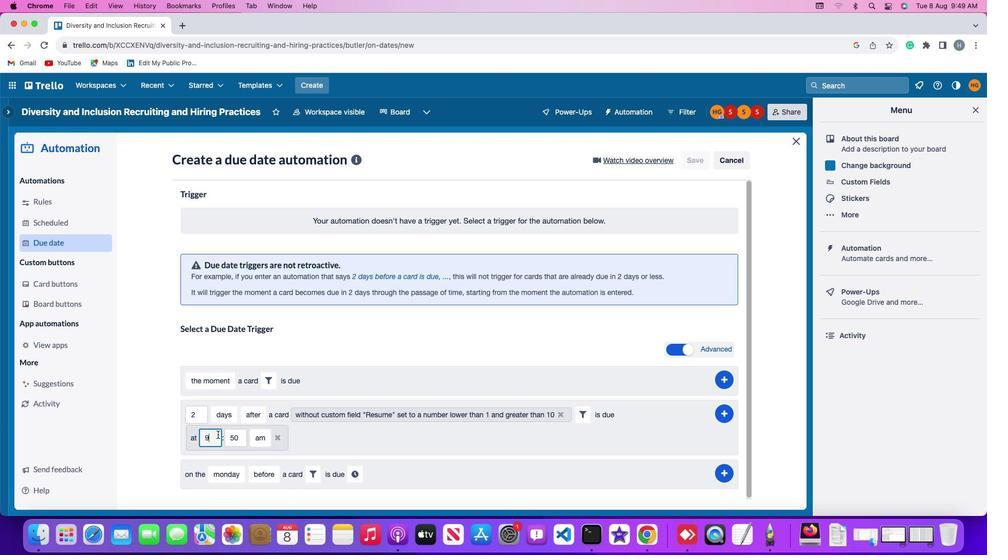 
Action: Mouse pressed left at (218, 434)
Screenshot: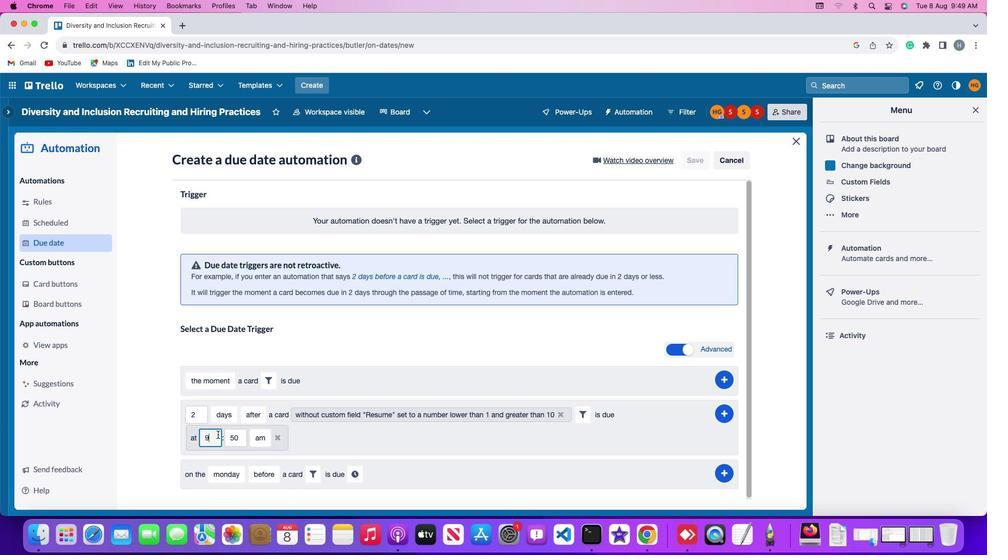 
Action: Mouse moved to (217, 434)
Screenshot: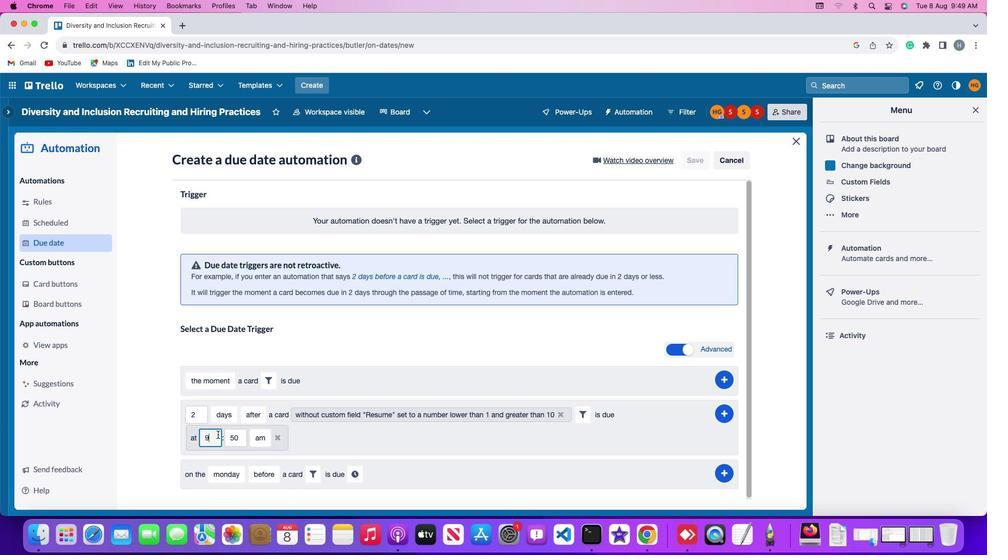 
Action: Key pressed Key.backspace'1''1'
Screenshot: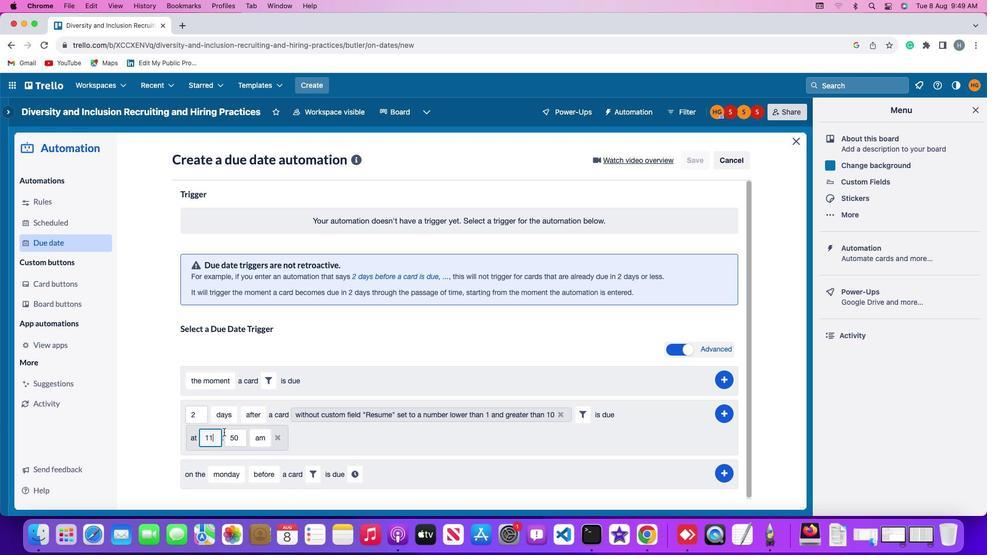 
Action: Mouse moved to (239, 437)
Screenshot: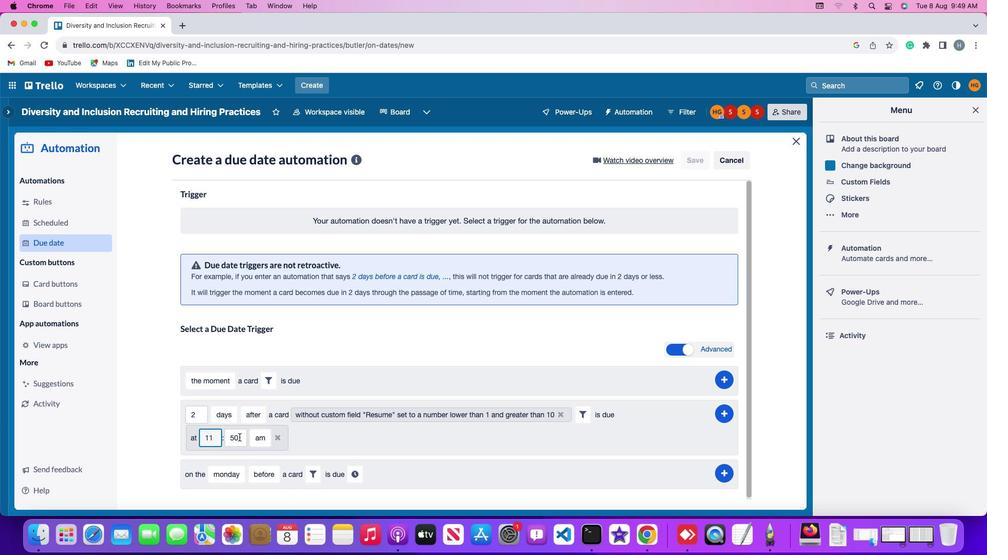 
Action: Mouse pressed left at (239, 437)
Screenshot: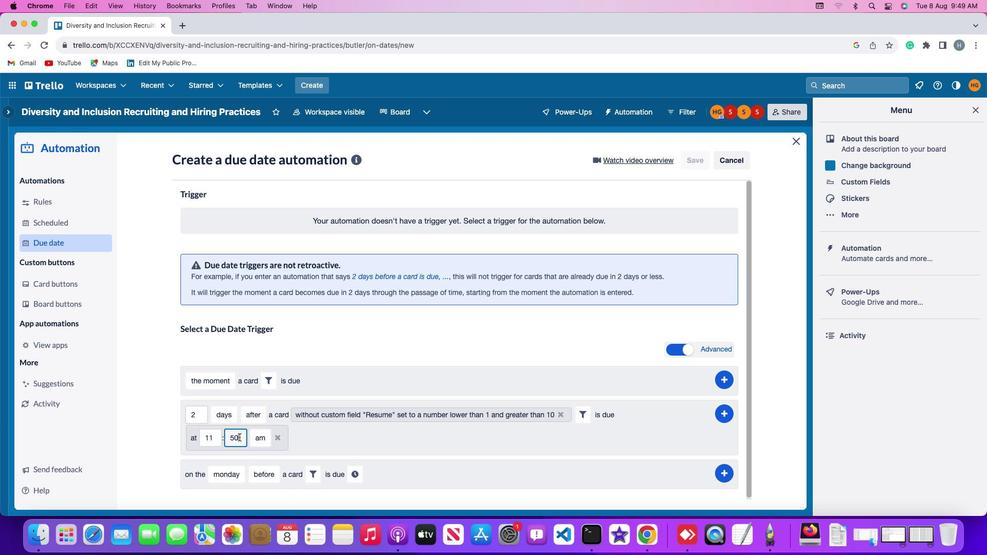 
Action: Mouse moved to (239, 437)
Screenshot: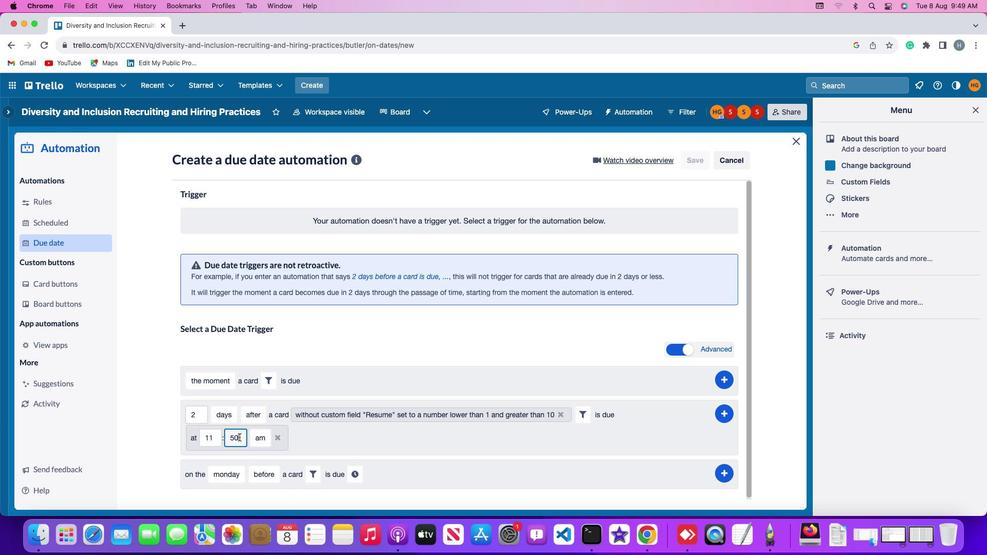 
Action: Key pressed Key.backspaceKey.backspace'0''0'
Screenshot: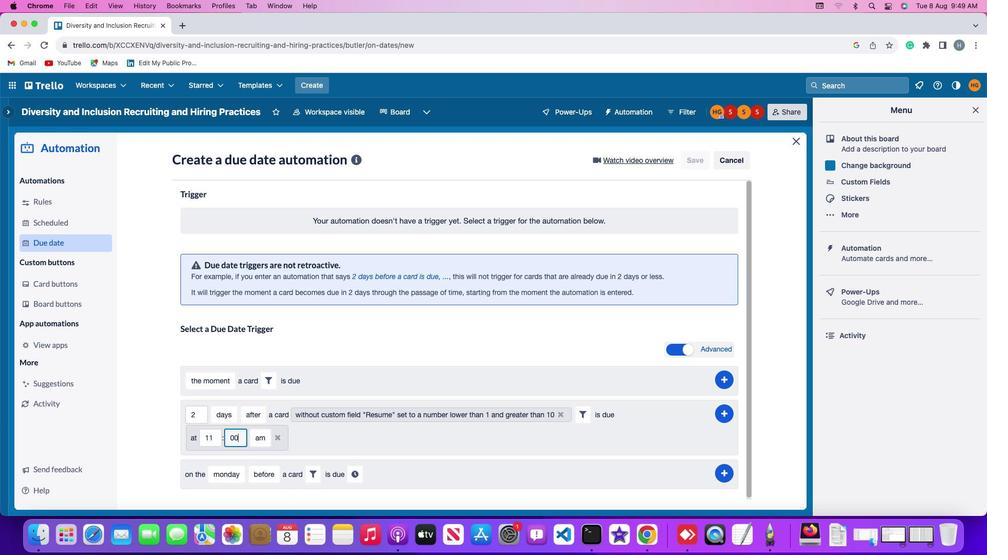 
Action: Mouse moved to (261, 438)
Screenshot: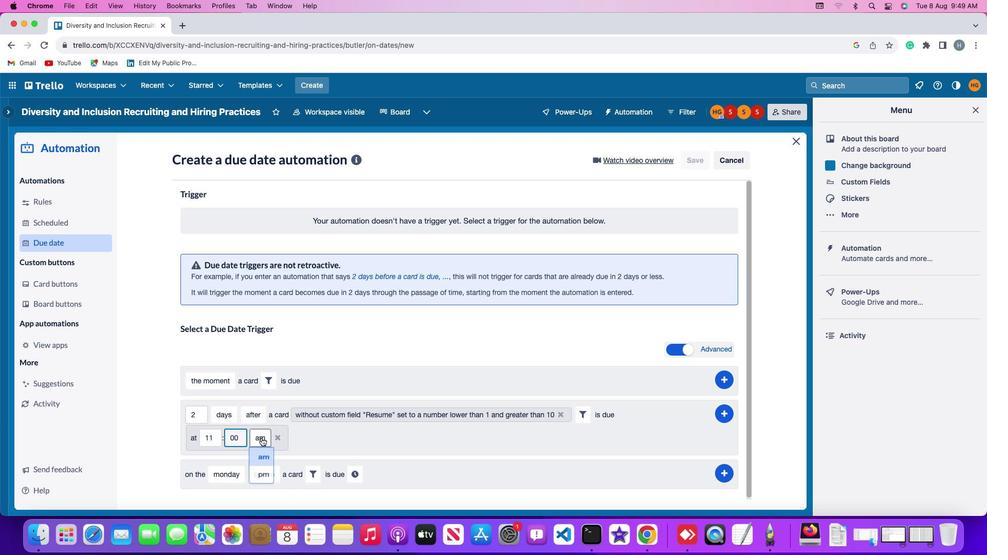 
Action: Mouse pressed left at (261, 438)
Screenshot: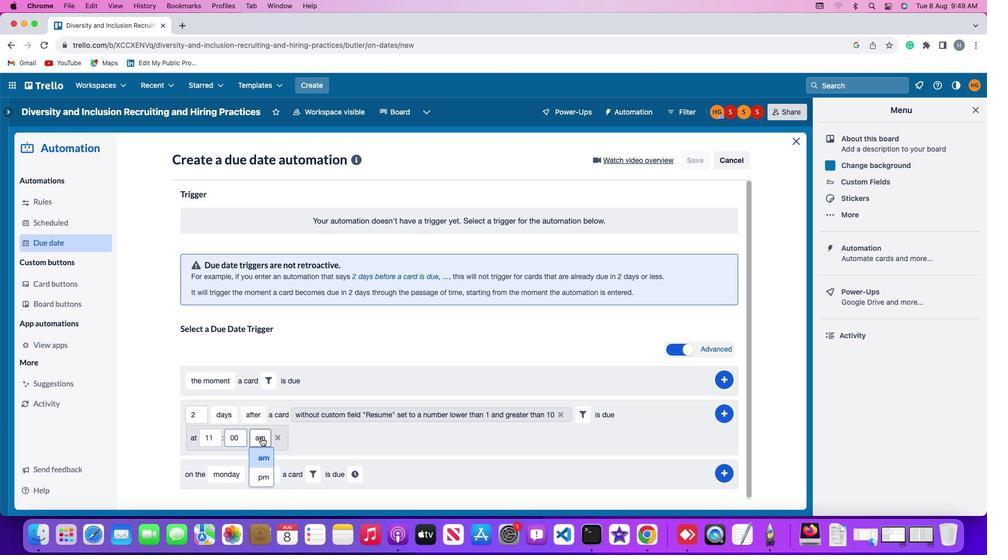 
Action: Mouse moved to (263, 458)
Screenshot: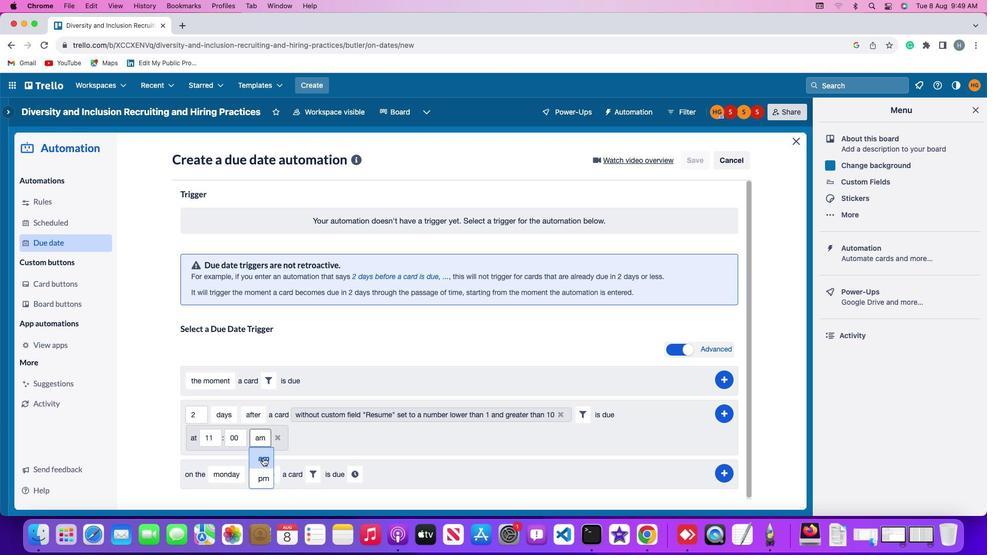 
Action: Mouse pressed left at (263, 458)
Screenshot: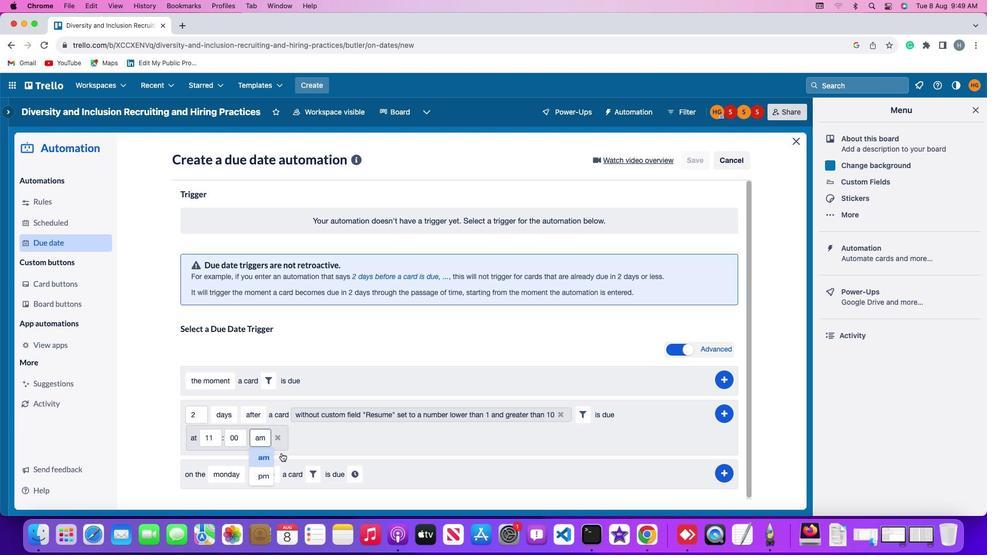 
Action: Mouse moved to (725, 410)
Screenshot: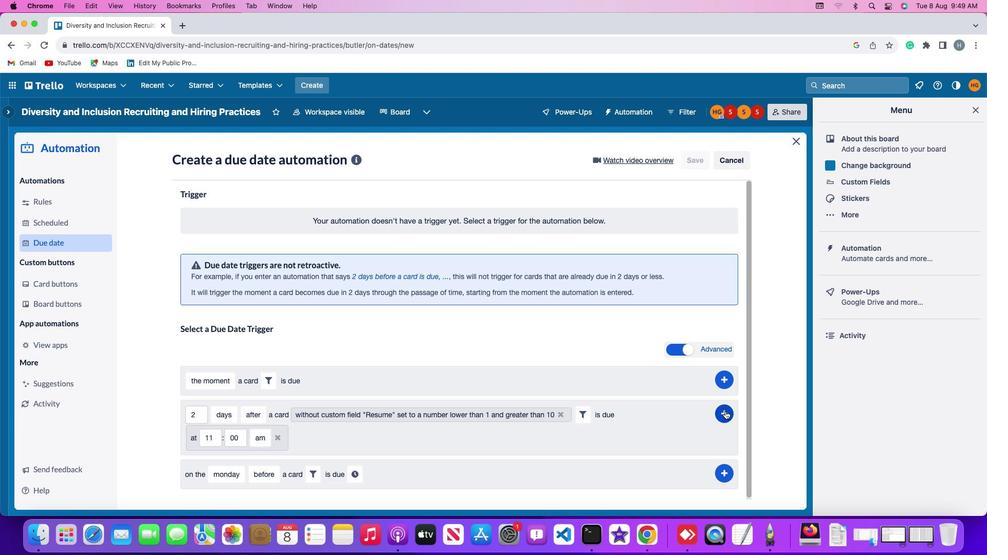 
Action: Mouse pressed left at (725, 410)
Screenshot: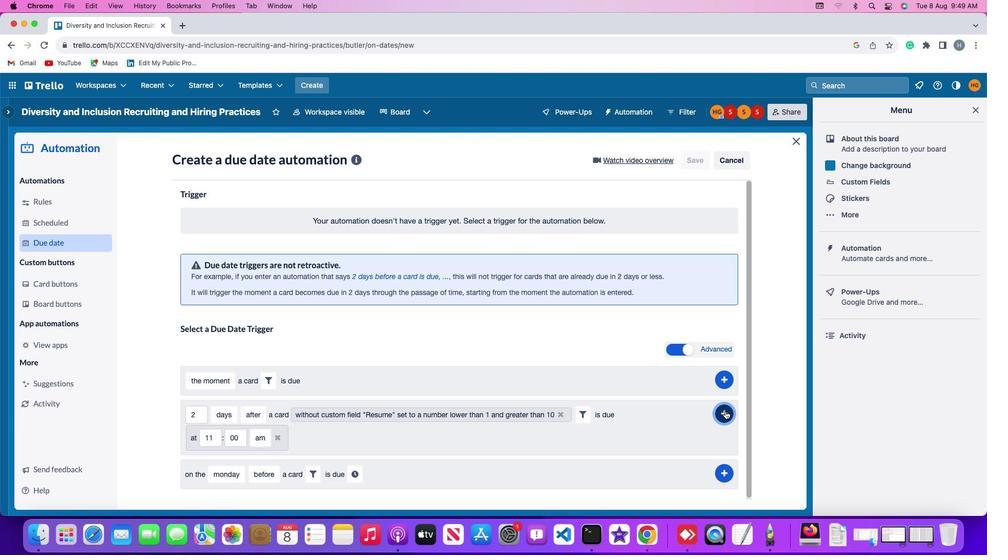 
Action: Mouse moved to (772, 328)
Screenshot: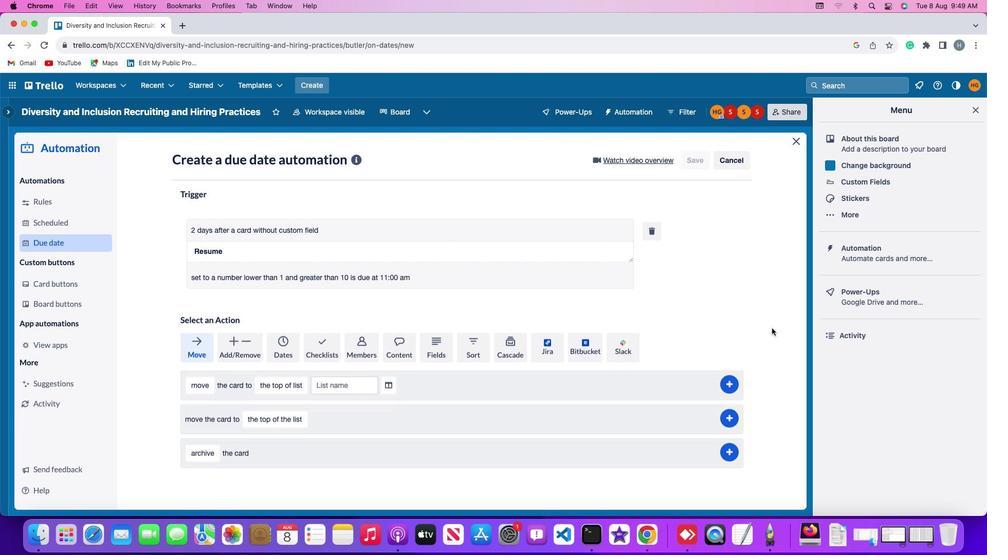 
